 Task: Create a due date automation trigger when advanced on, on the tuesday of the week a card is due add fields with custom fields "Resume" completed at 11:00 AM.
Action: Mouse moved to (896, 285)
Screenshot: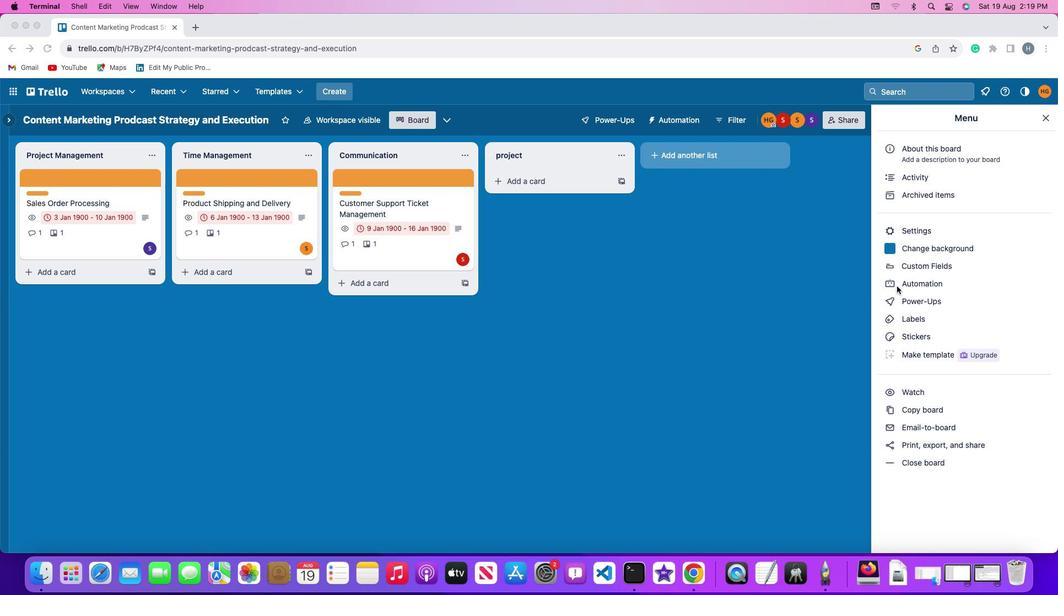 
Action: Mouse pressed left at (896, 285)
Screenshot: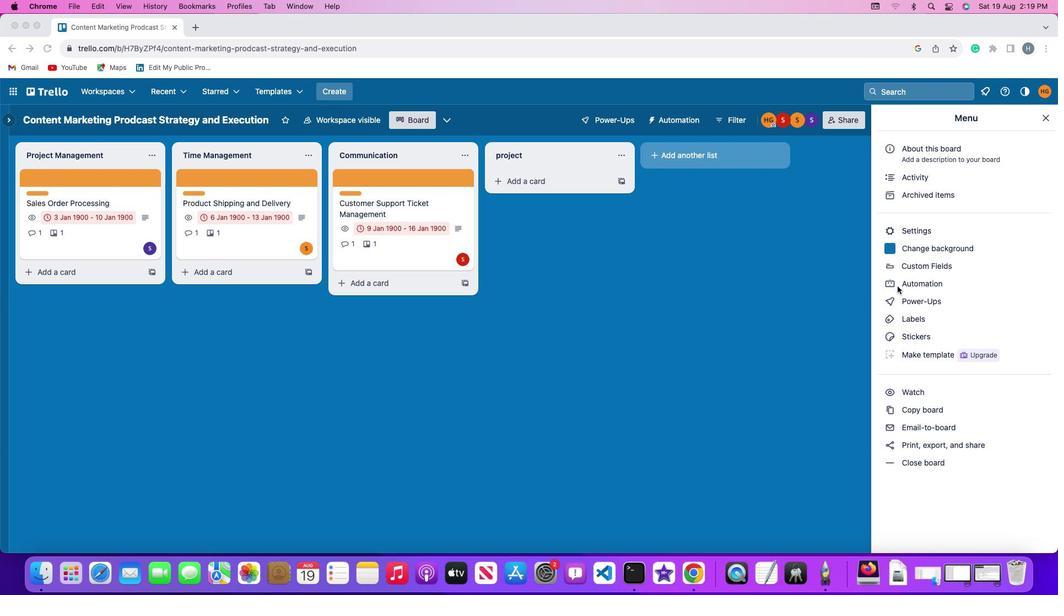 
Action: Mouse moved to (896, 285)
Screenshot: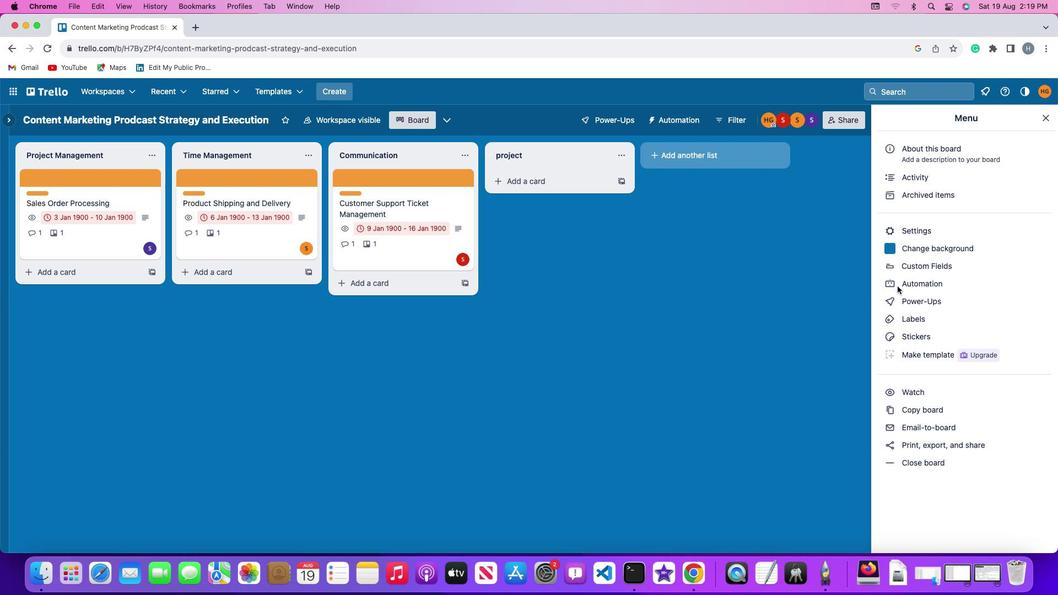
Action: Mouse pressed left at (896, 285)
Screenshot: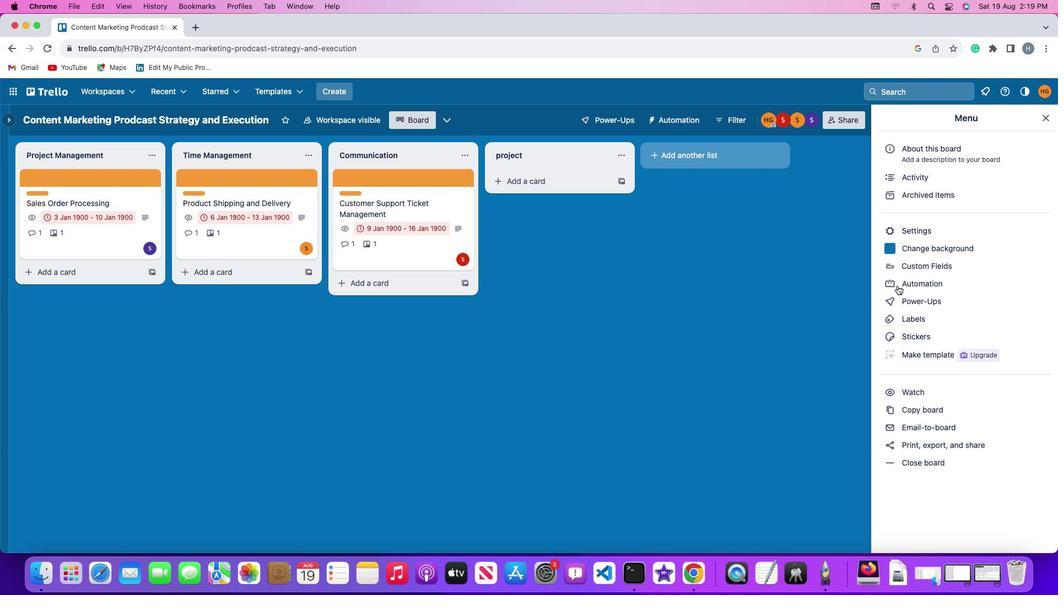
Action: Mouse moved to (78, 261)
Screenshot: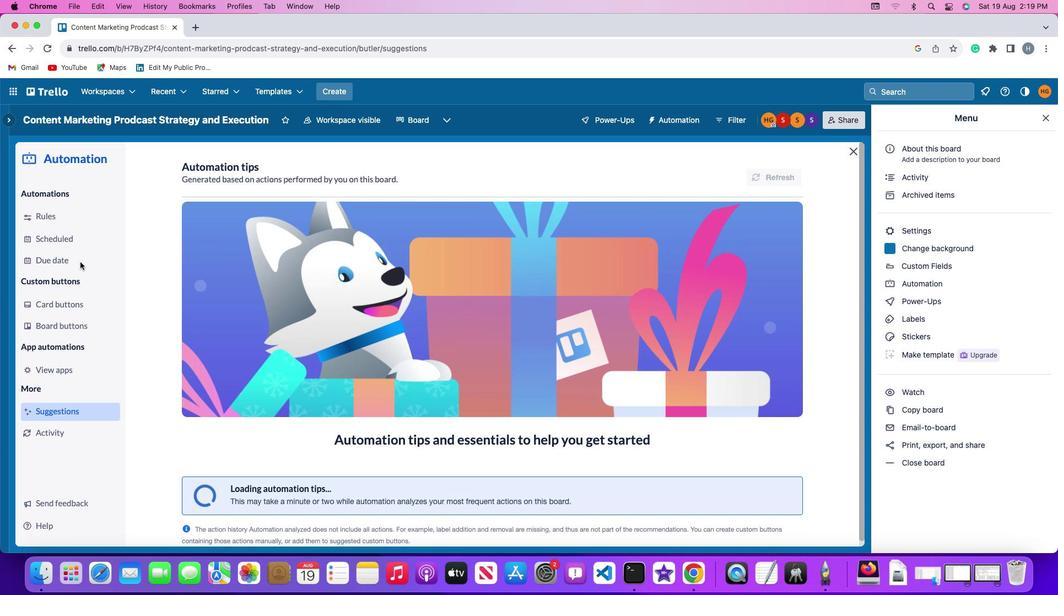 
Action: Mouse pressed left at (78, 261)
Screenshot: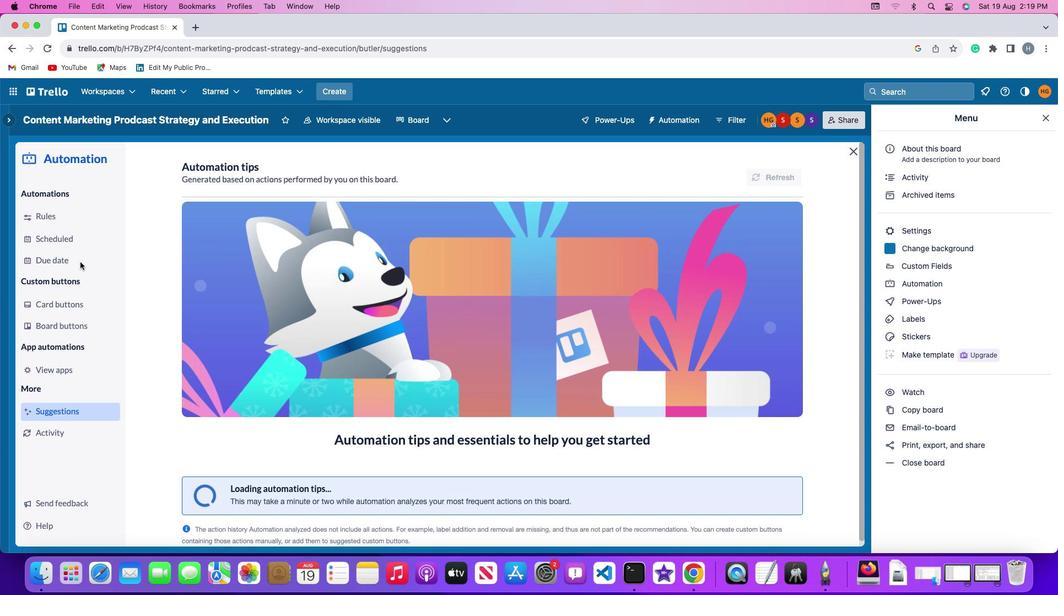 
Action: Mouse moved to (755, 170)
Screenshot: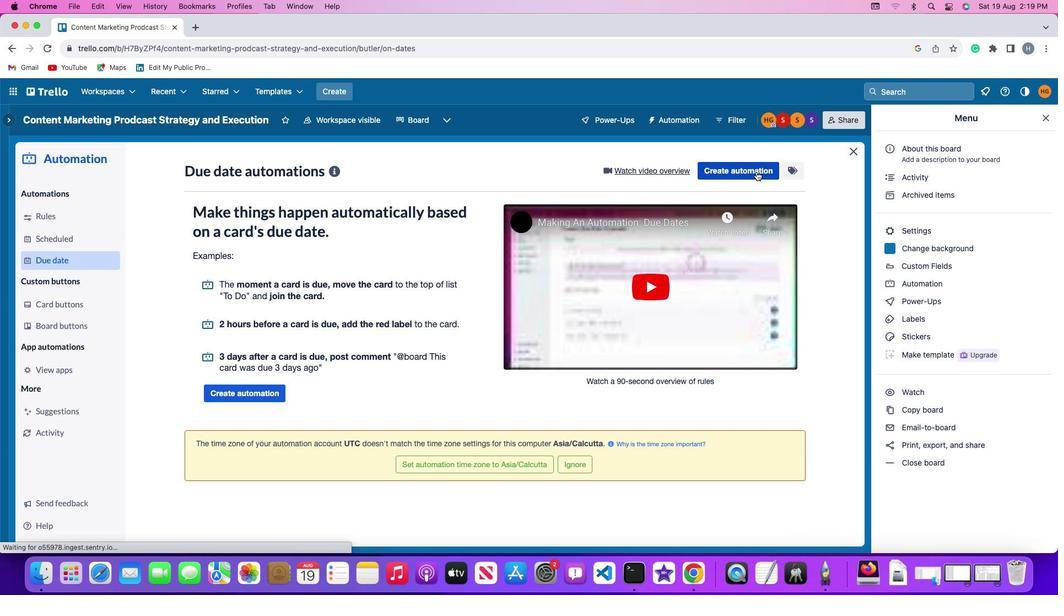 
Action: Mouse pressed left at (755, 170)
Screenshot: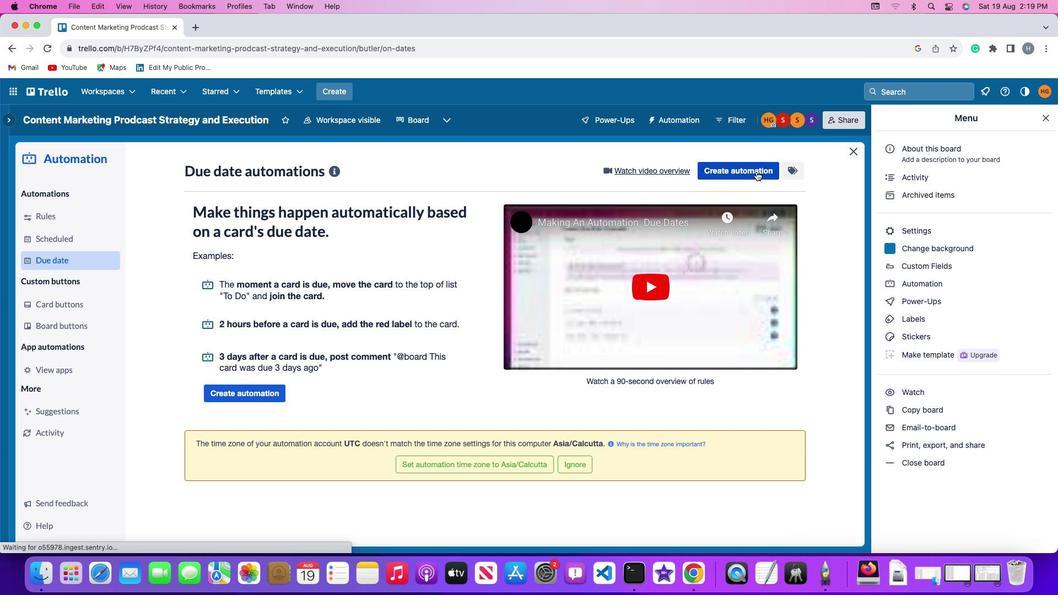 
Action: Mouse moved to (218, 272)
Screenshot: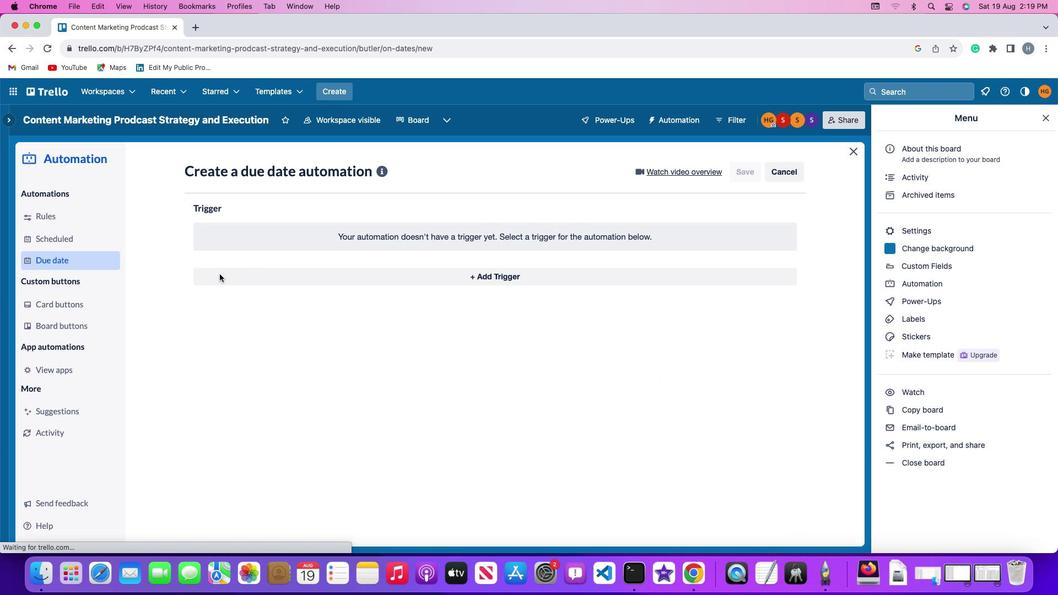
Action: Mouse pressed left at (218, 272)
Screenshot: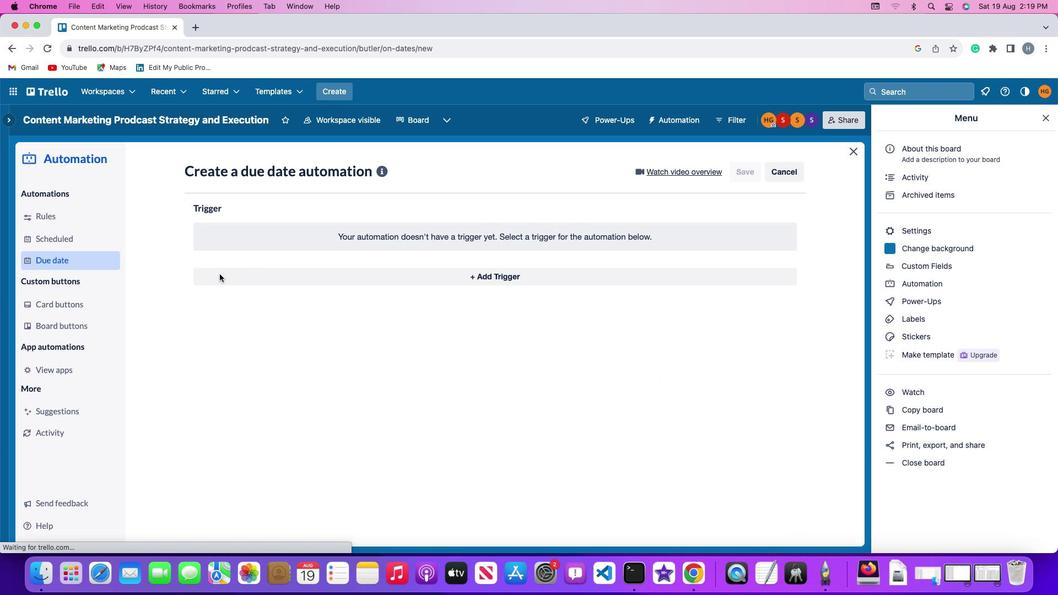 
Action: Mouse moved to (242, 474)
Screenshot: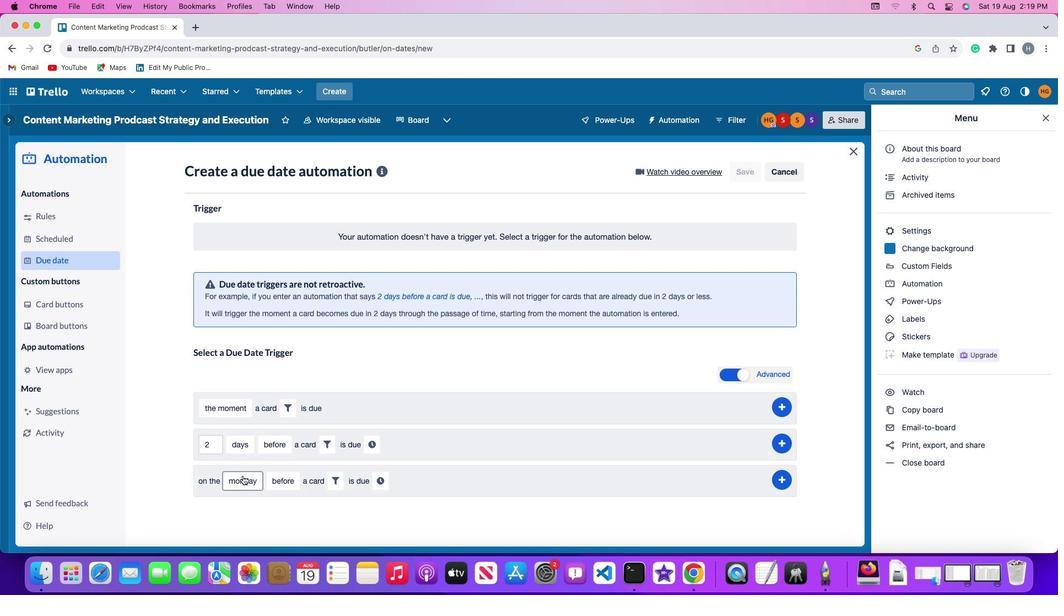 
Action: Mouse pressed left at (242, 474)
Screenshot: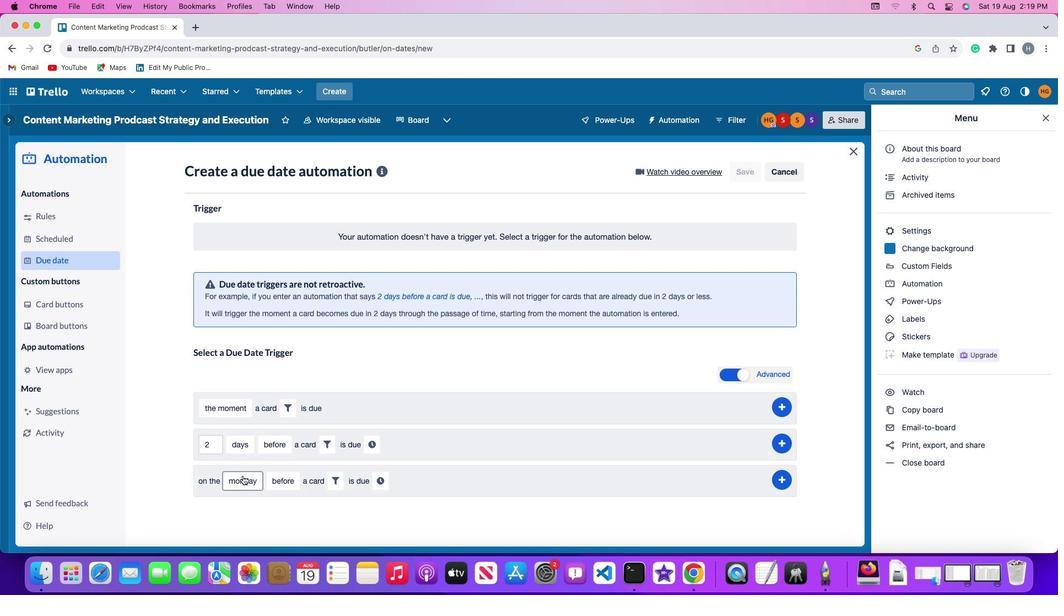 
Action: Mouse moved to (255, 351)
Screenshot: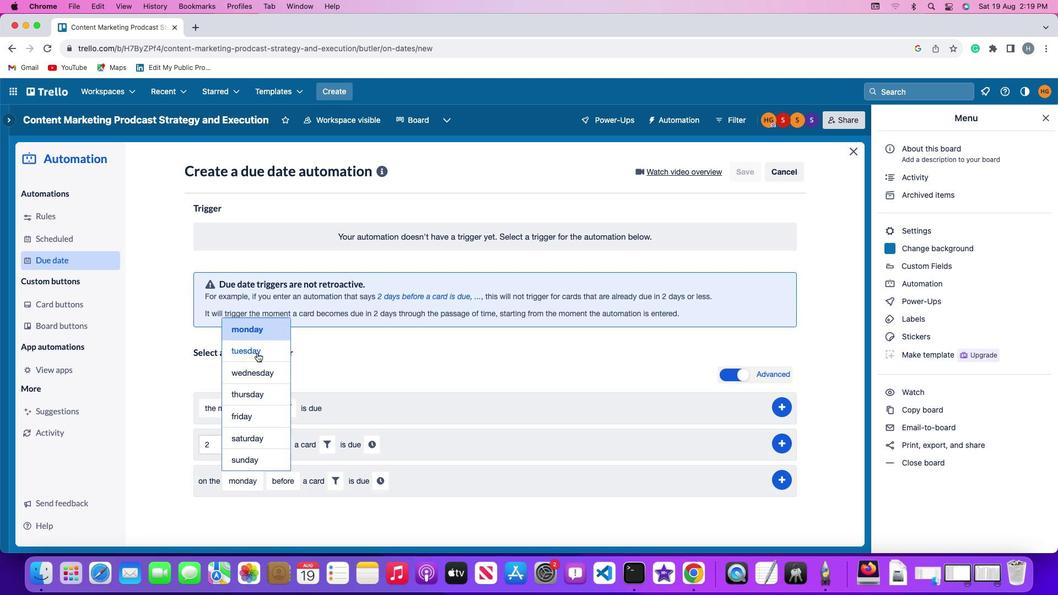 
Action: Mouse pressed left at (255, 351)
Screenshot: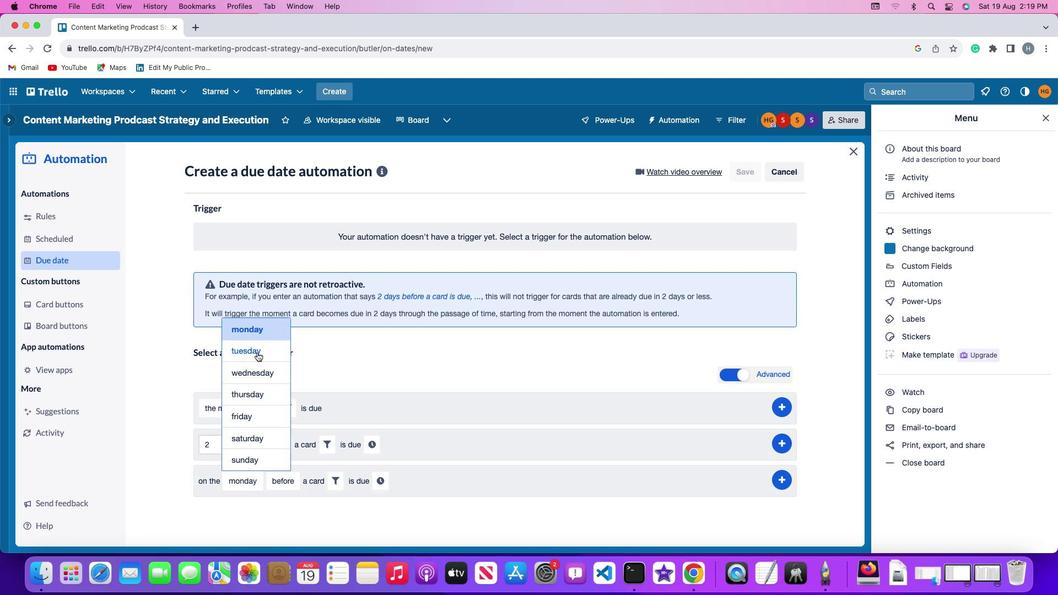 
Action: Mouse moved to (279, 483)
Screenshot: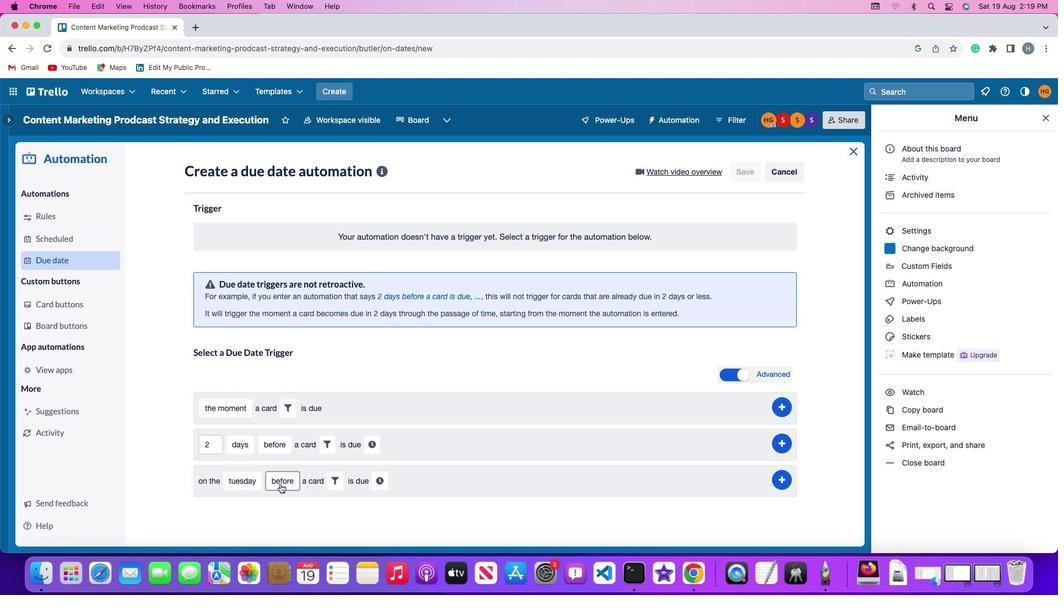 
Action: Mouse pressed left at (279, 483)
Screenshot: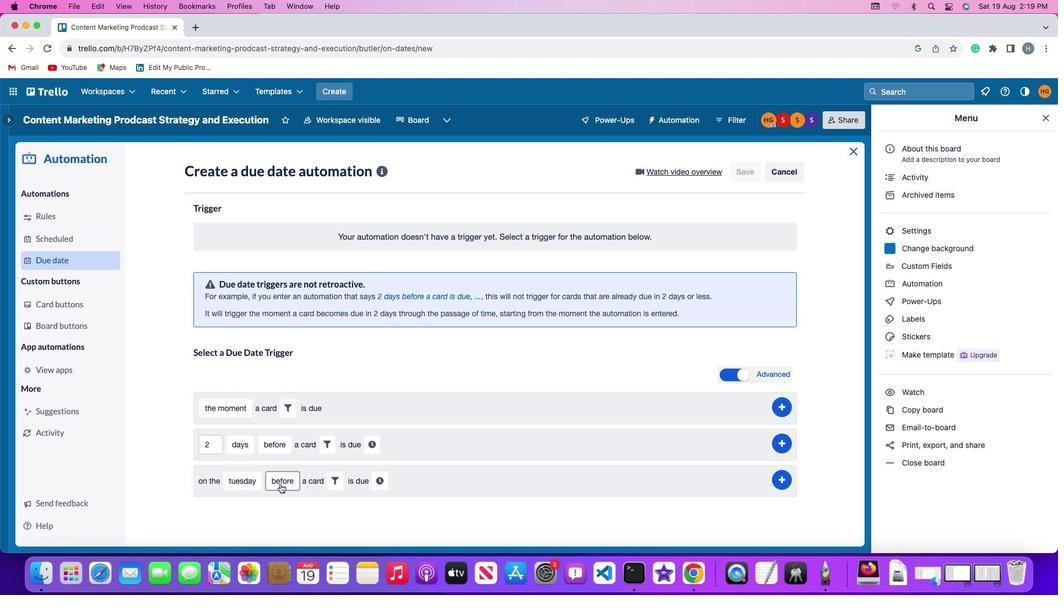 
Action: Mouse moved to (288, 439)
Screenshot: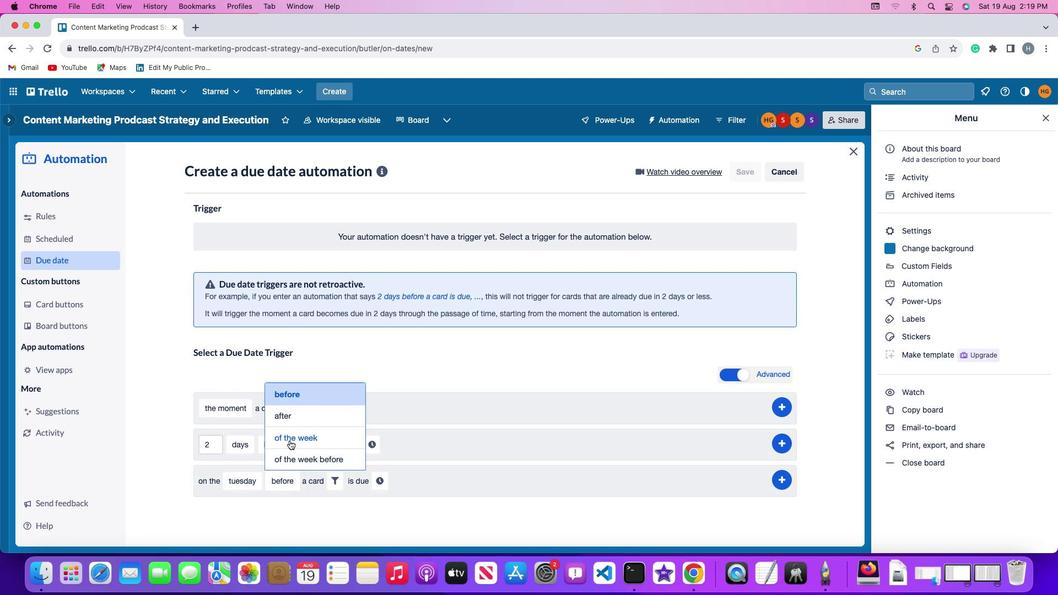 
Action: Mouse pressed left at (288, 439)
Screenshot: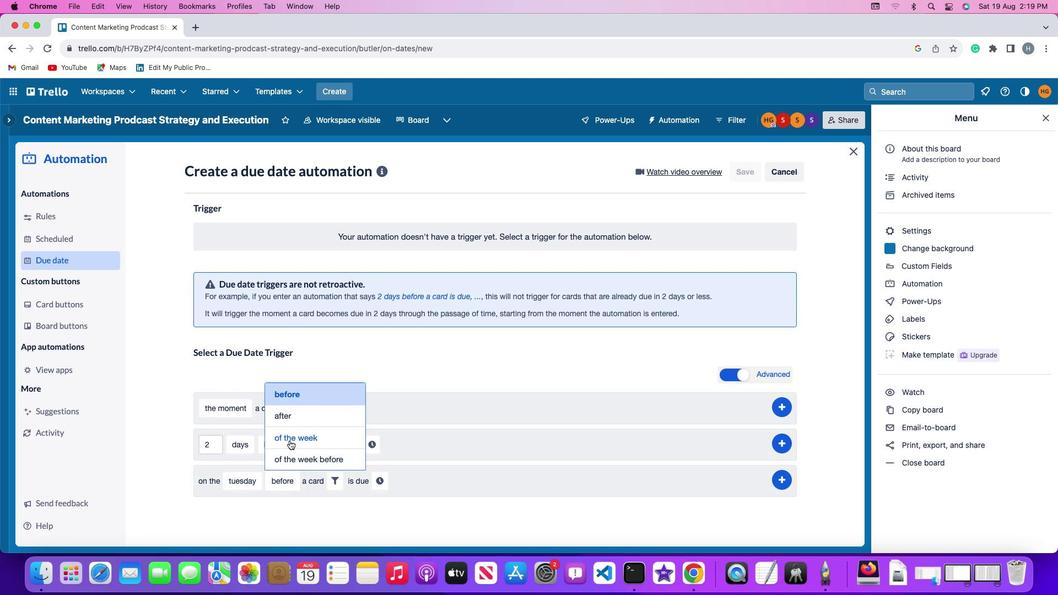 
Action: Mouse moved to (352, 483)
Screenshot: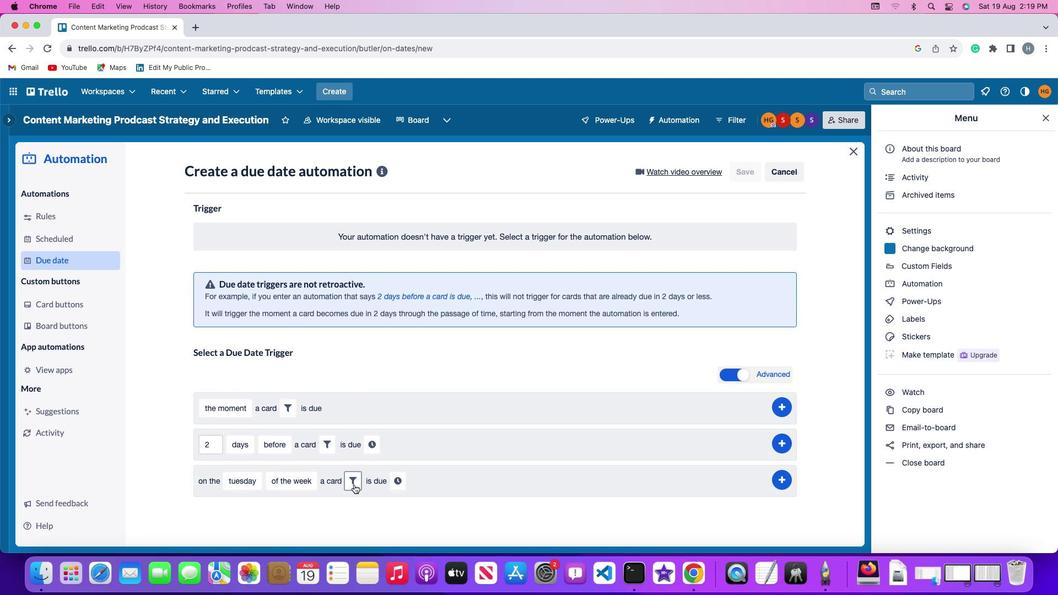 
Action: Mouse pressed left at (352, 483)
Screenshot: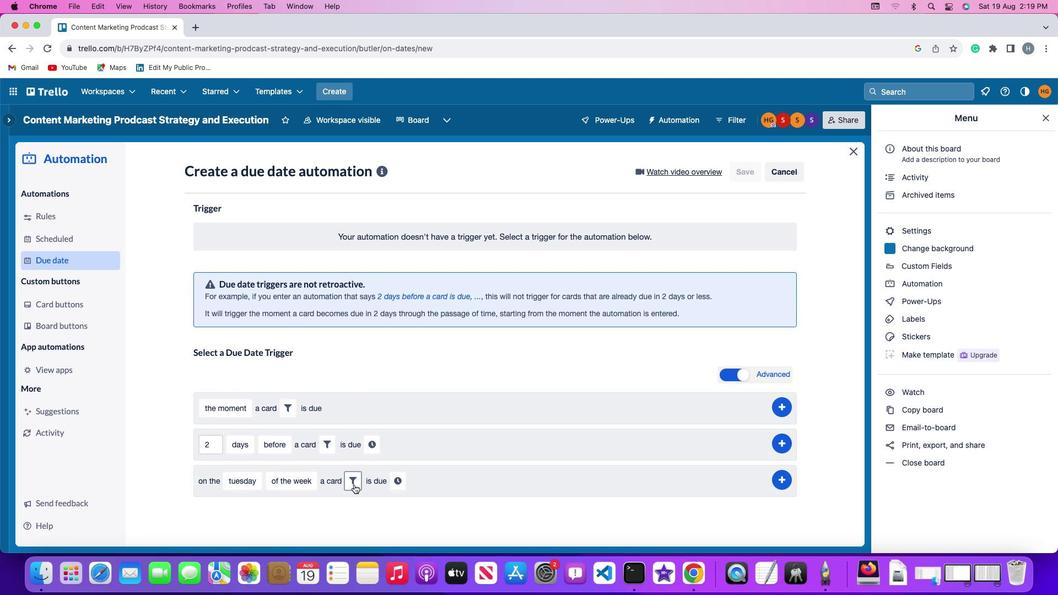 
Action: Mouse moved to (526, 512)
Screenshot: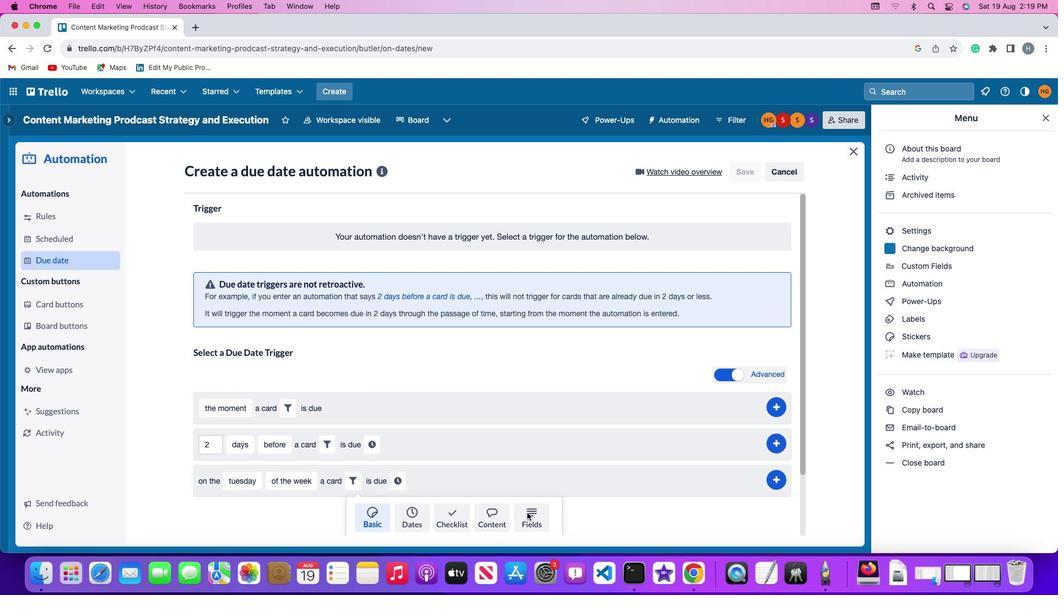 
Action: Mouse pressed left at (526, 512)
Screenshot: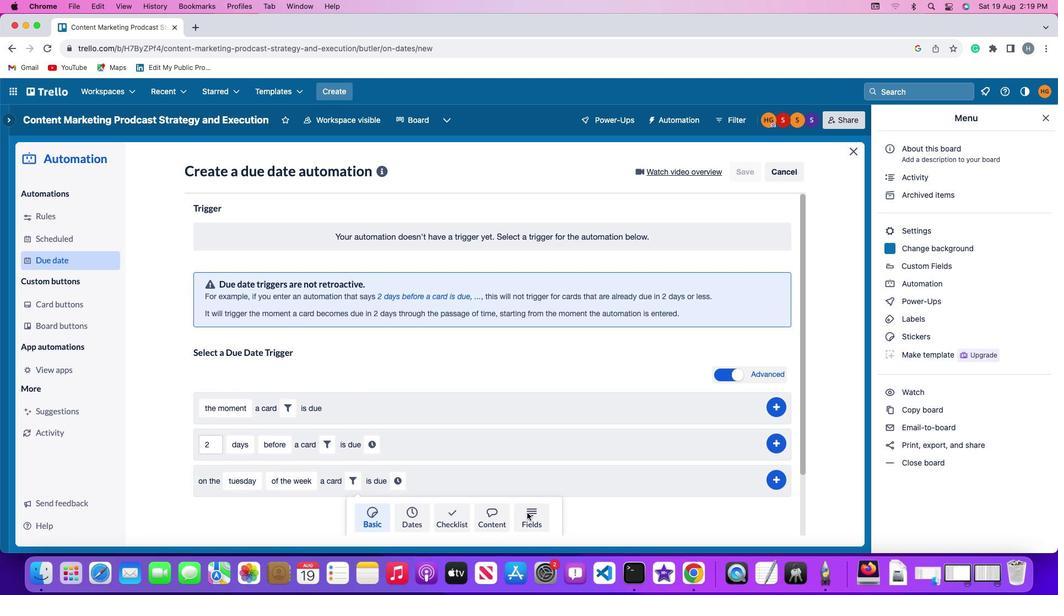 
Action: Mouse moved to (290, 511)
Screenshot: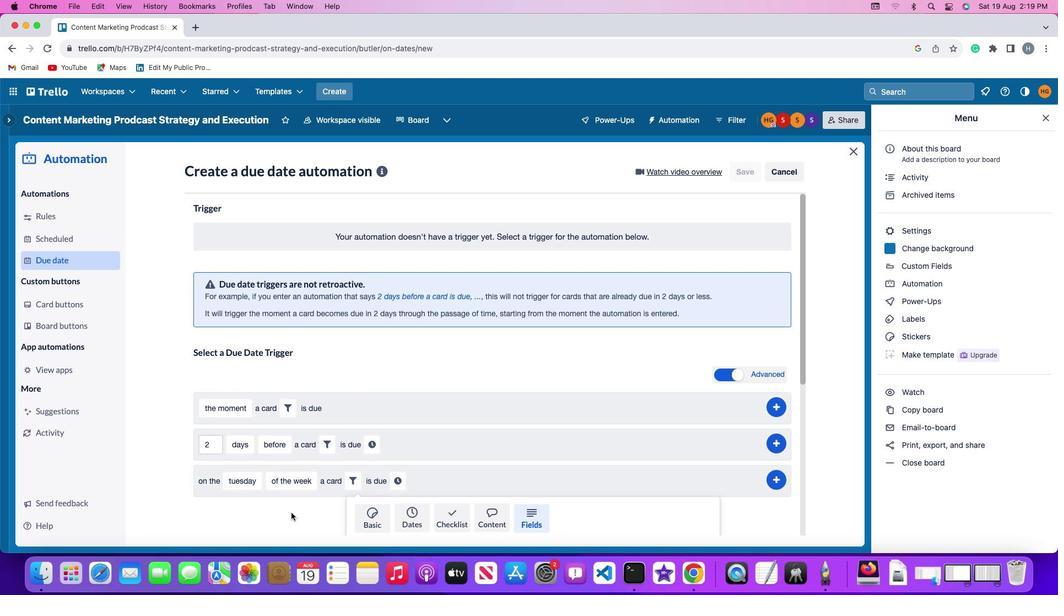 
Action: Mouse scrolled (290, 511) with delta (0, -1)
Screenshot: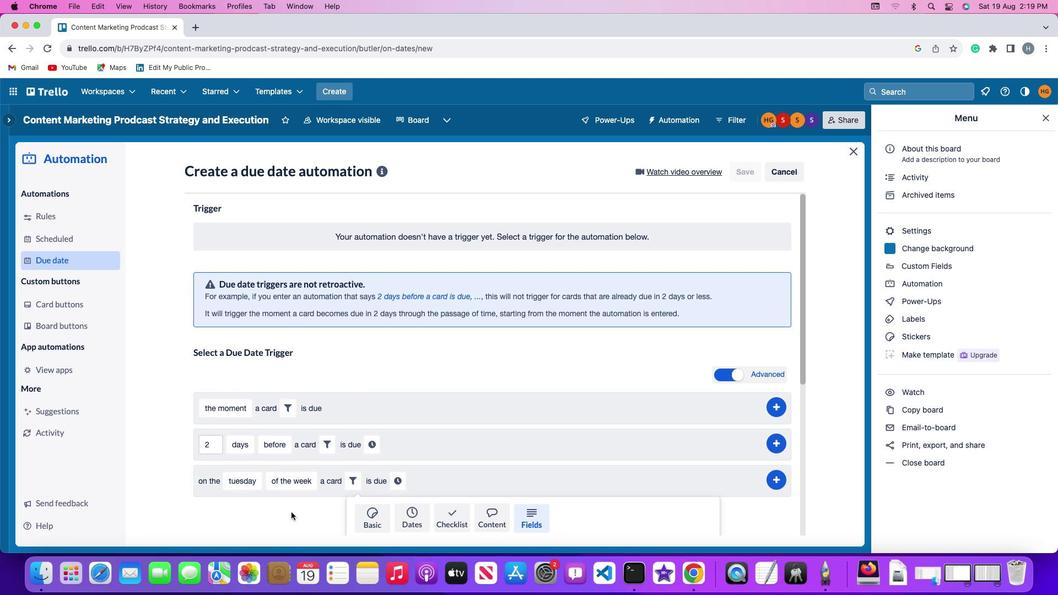 
Action: Mouse moved to (290, 511)
Screenshot: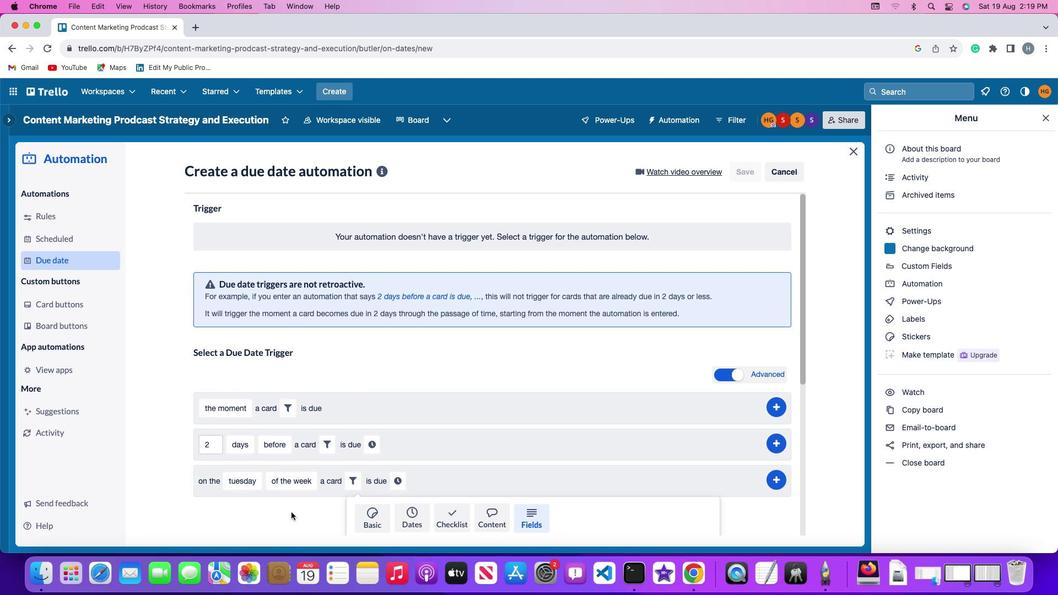
Action: Mouse scrolled (290, 511) with delta (0, -1)
Screenshot: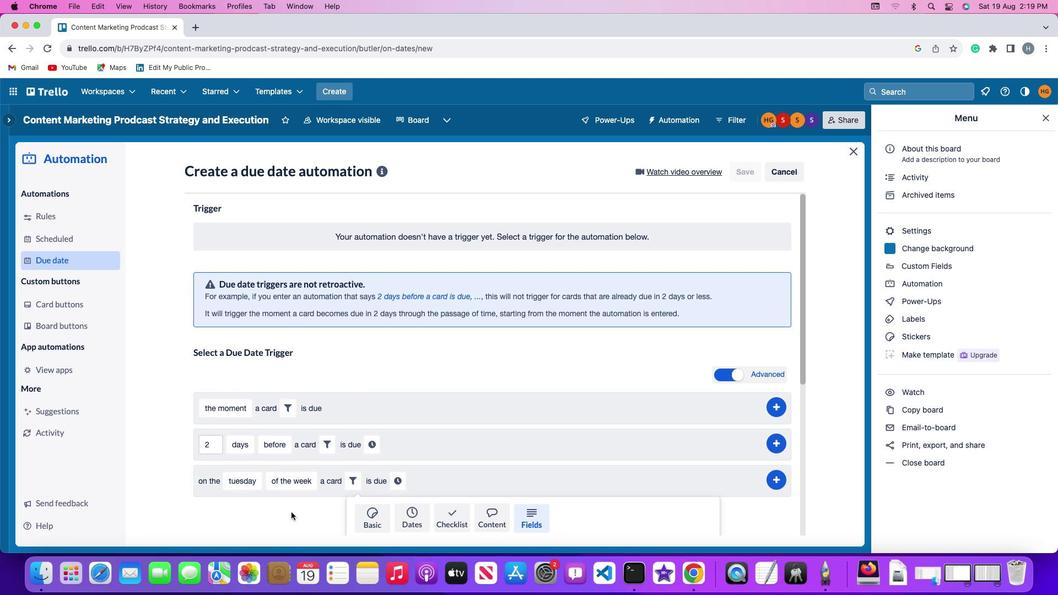 
Action: Mouse scrolled (290, 511) with delta (0, -1)
Screenshot: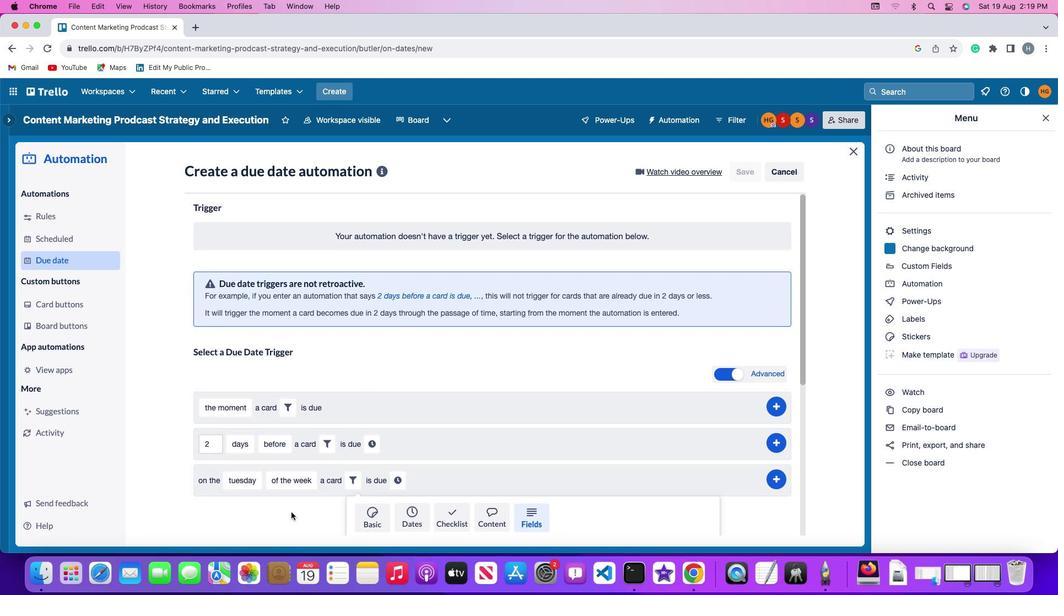 
Action: Mouse moved to (290, 511)
Screenshot: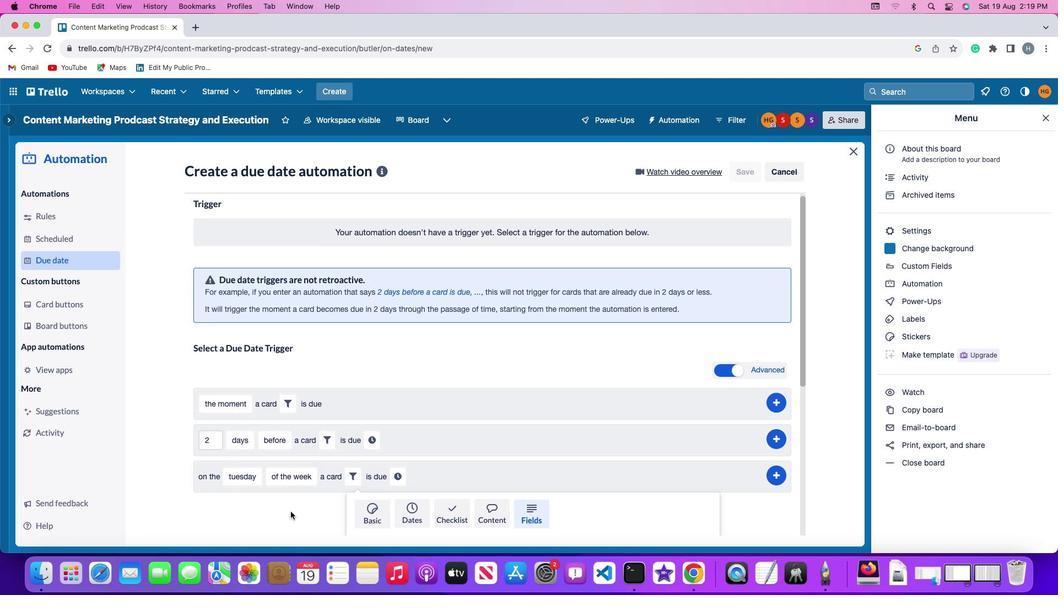 
Action: Mouse scrolled (290, 511) with delta (0, -2)
Screenshot: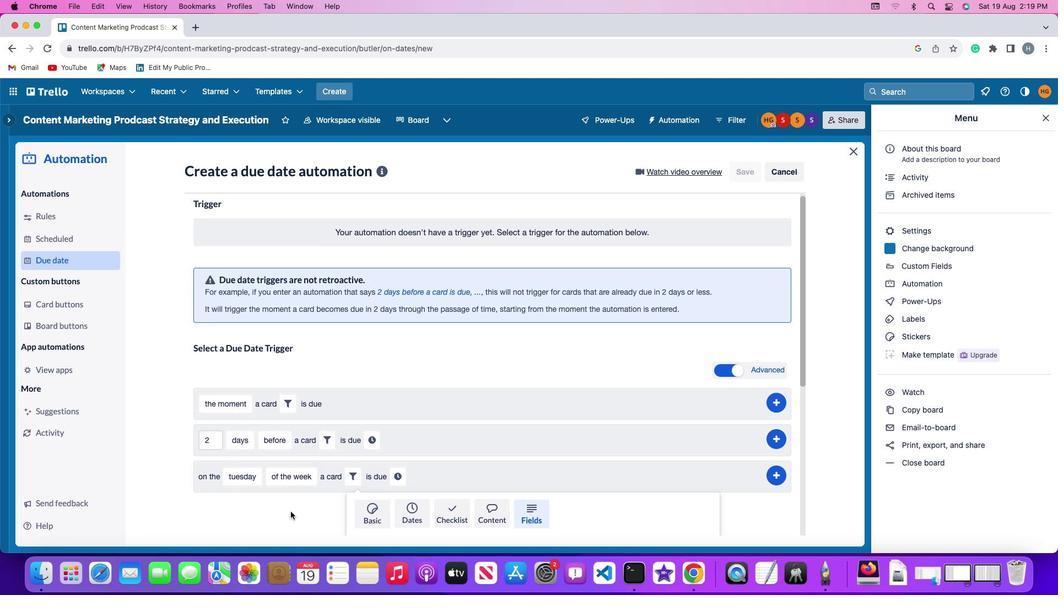 
Action: Mouse moved to (265, 443)
Screenshot: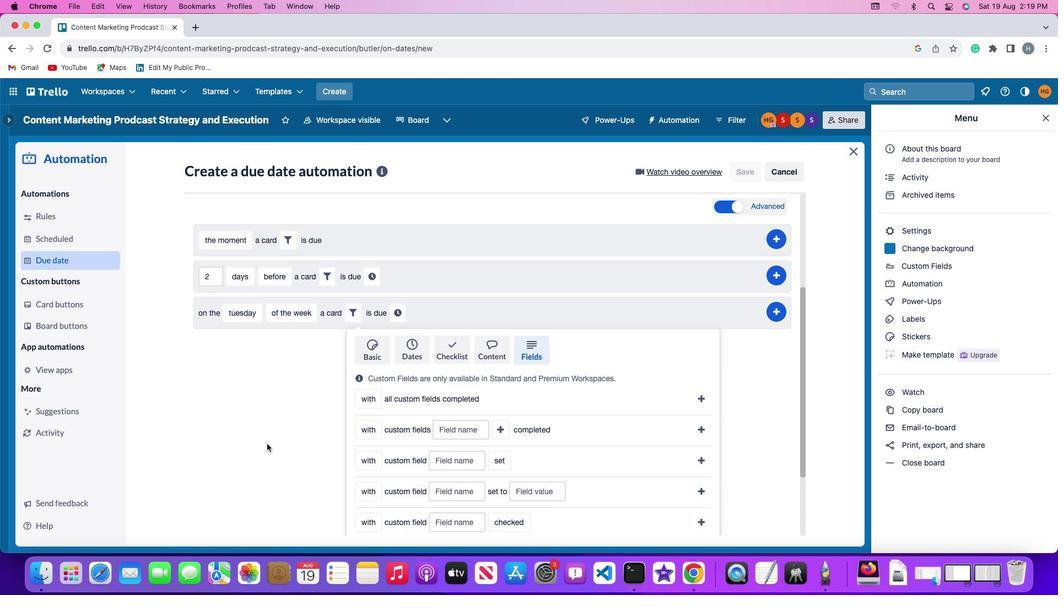 
Action: Mouse scrolled (265, 443) with delta (0, -1)
Screenshot: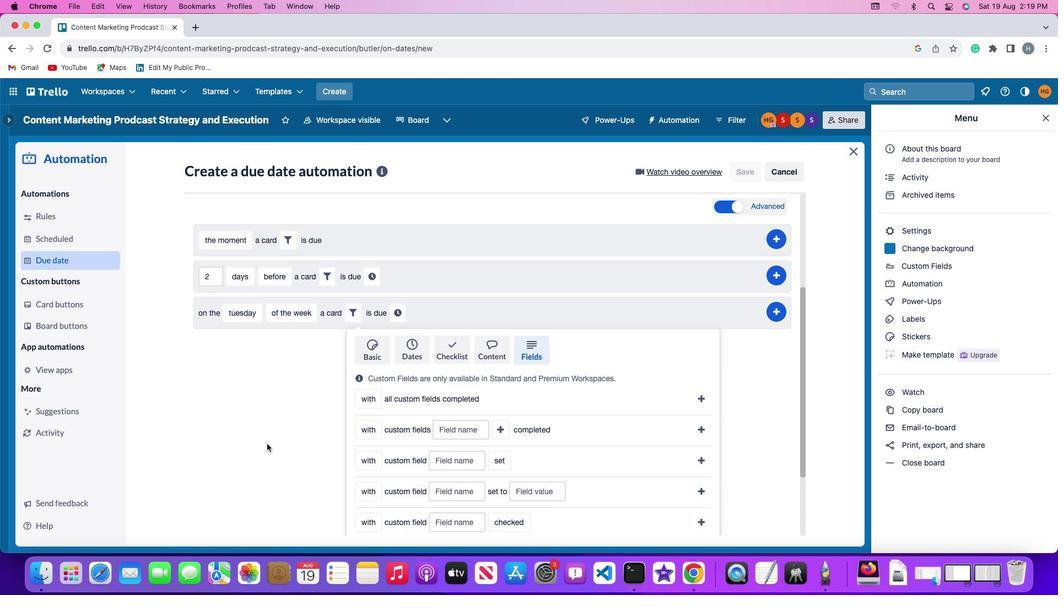 
Action: Mouse moved to (265, 442)
Screenshot: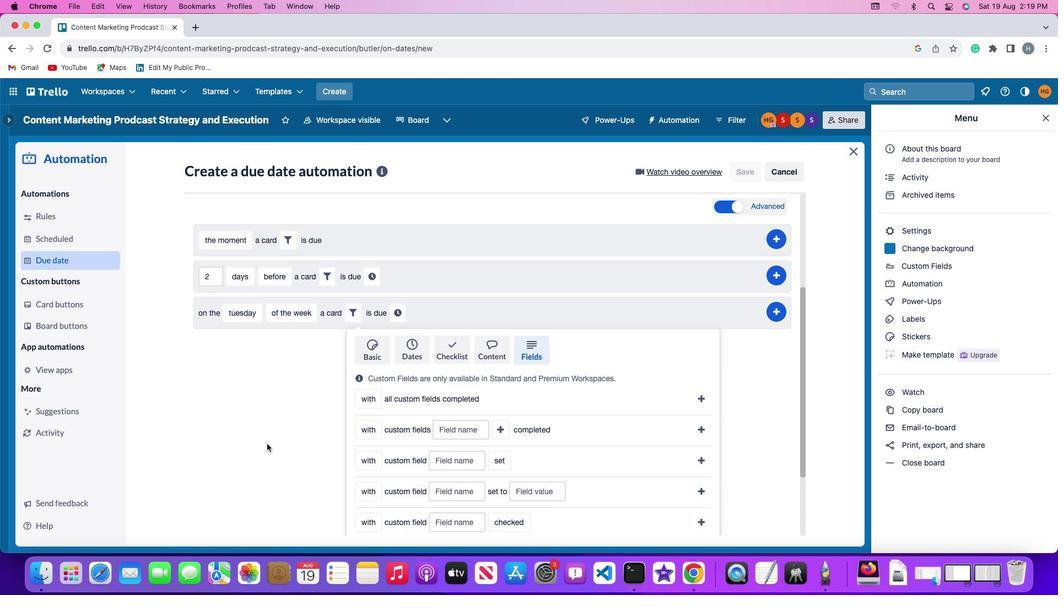 
Action: Mouse scrolled (265, 442) with delta (0, -1)
Screenshot: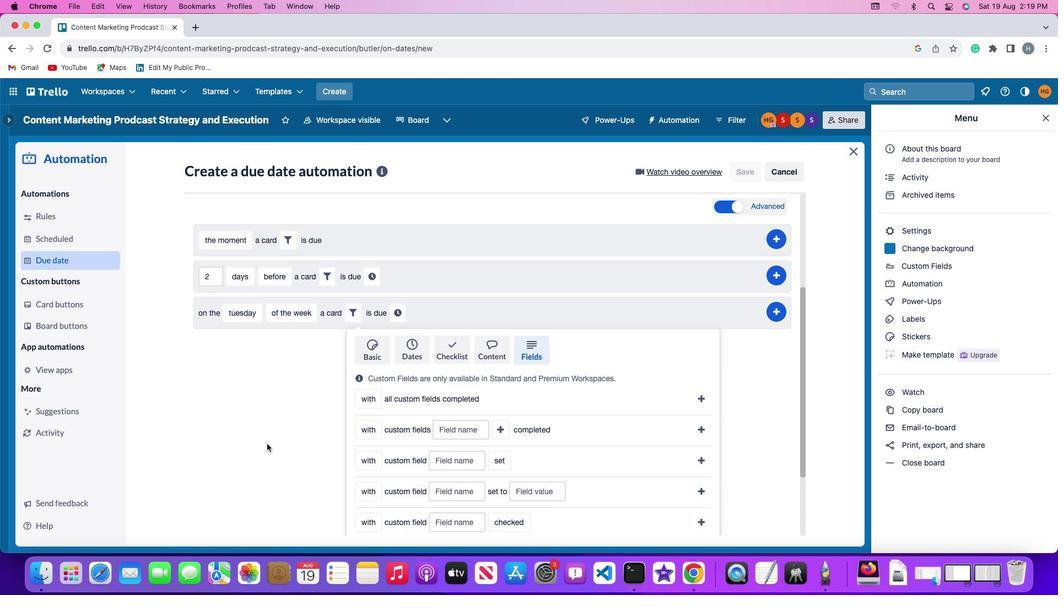 
Action: Mouse moved to (265, 441)
Screenshot: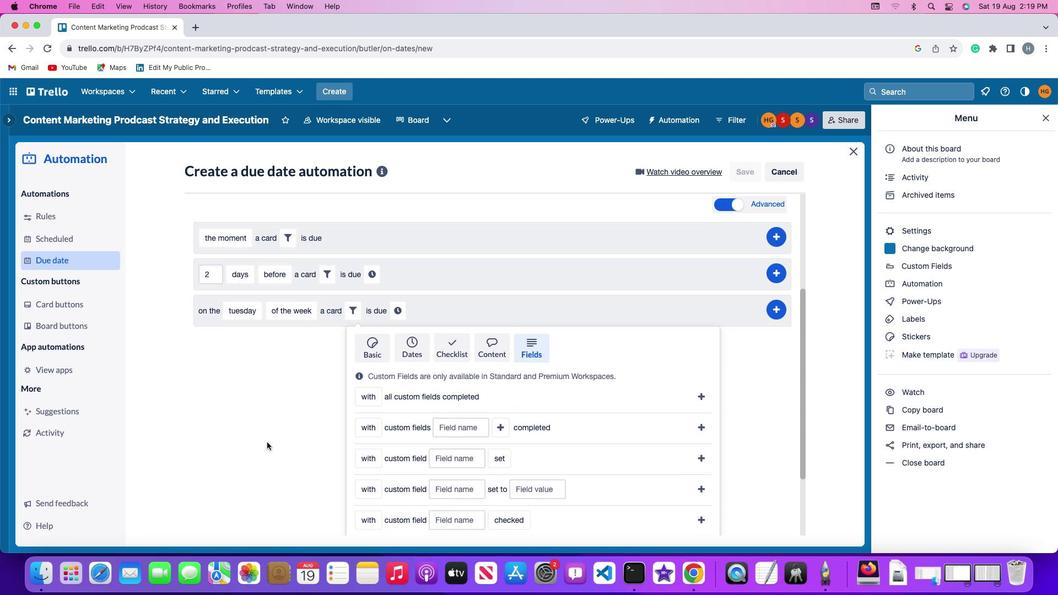 
Action: Mouse scrolled (265, 441) with delta (0, -1)
Screenshot: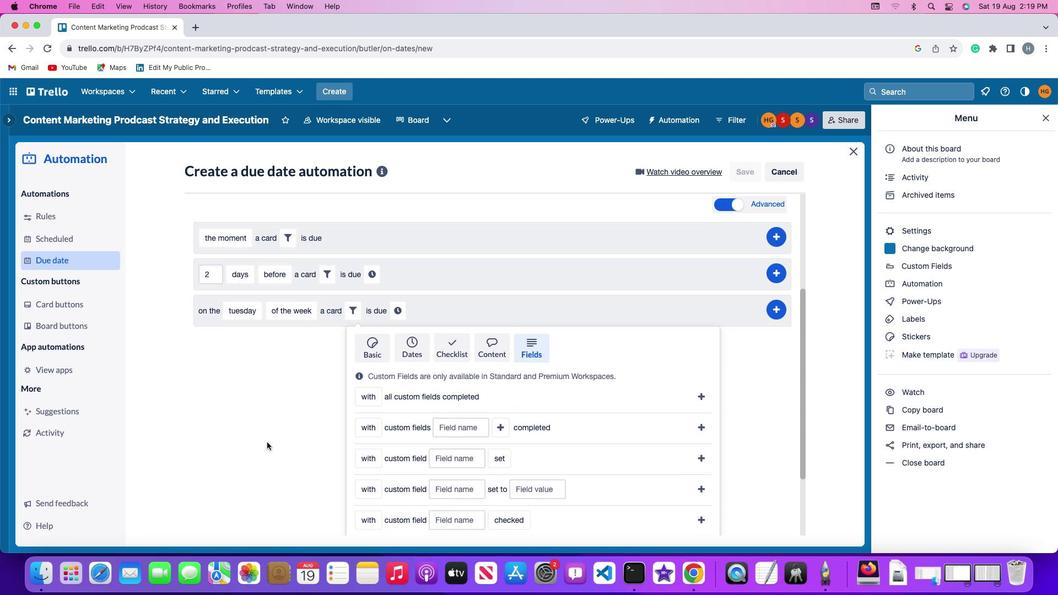 
Action: Mouse moved to (365, 367)
Screenshot: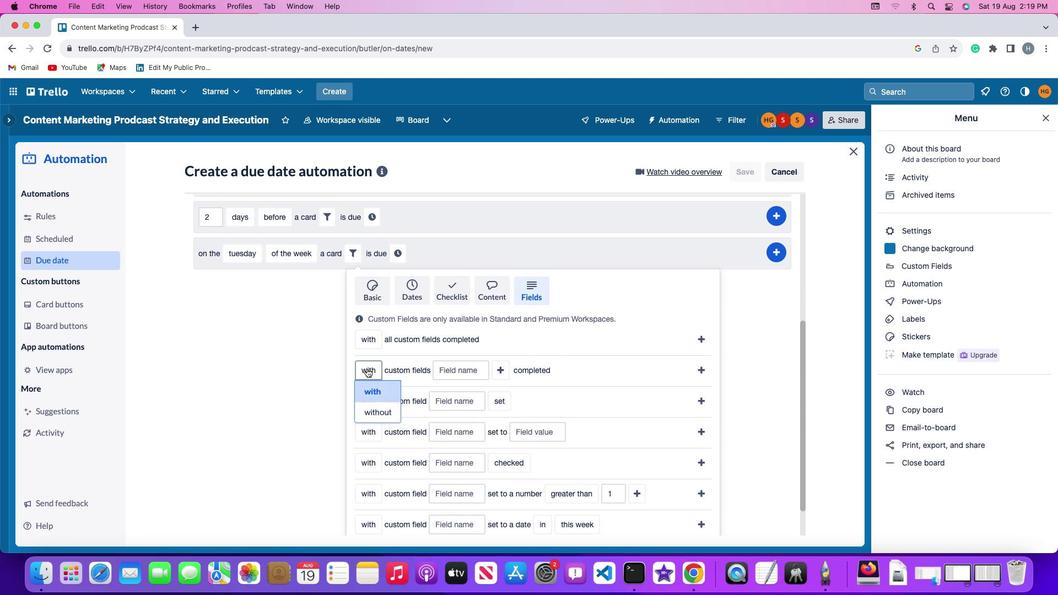 
Action: Mouse pressed left at (365, 367)
Screenshot: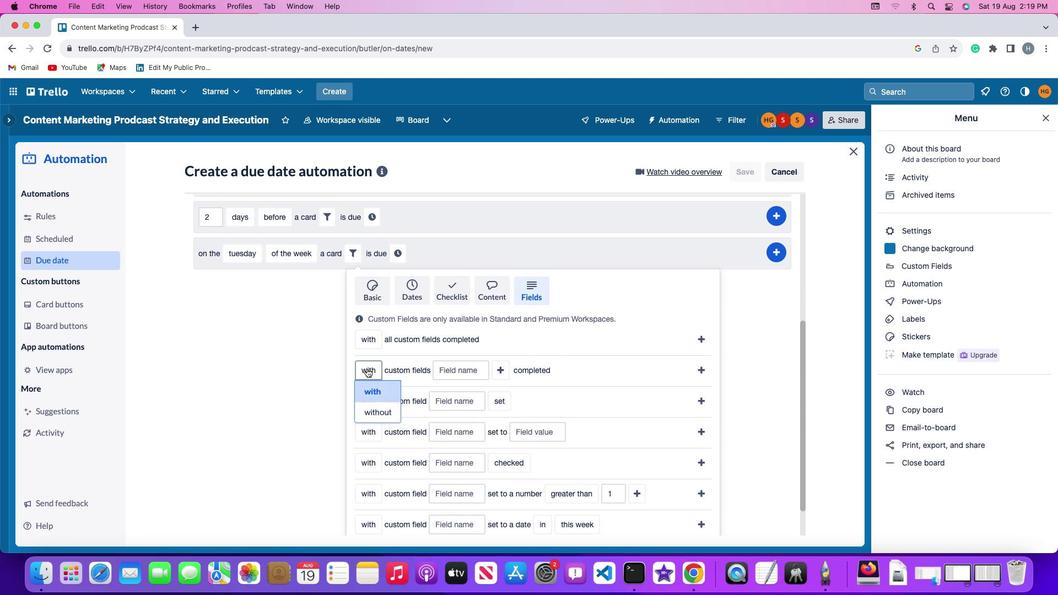 
Action: Mouse moved to (373, 386)
Screenshot: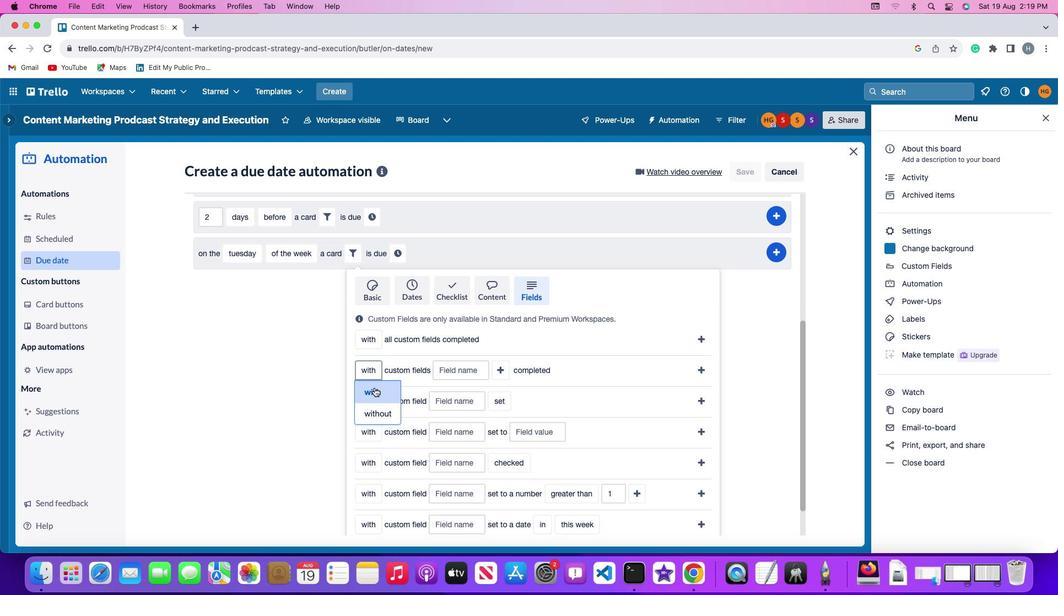 
Action: Mouse pressed left at (373, 386)
Screenshot: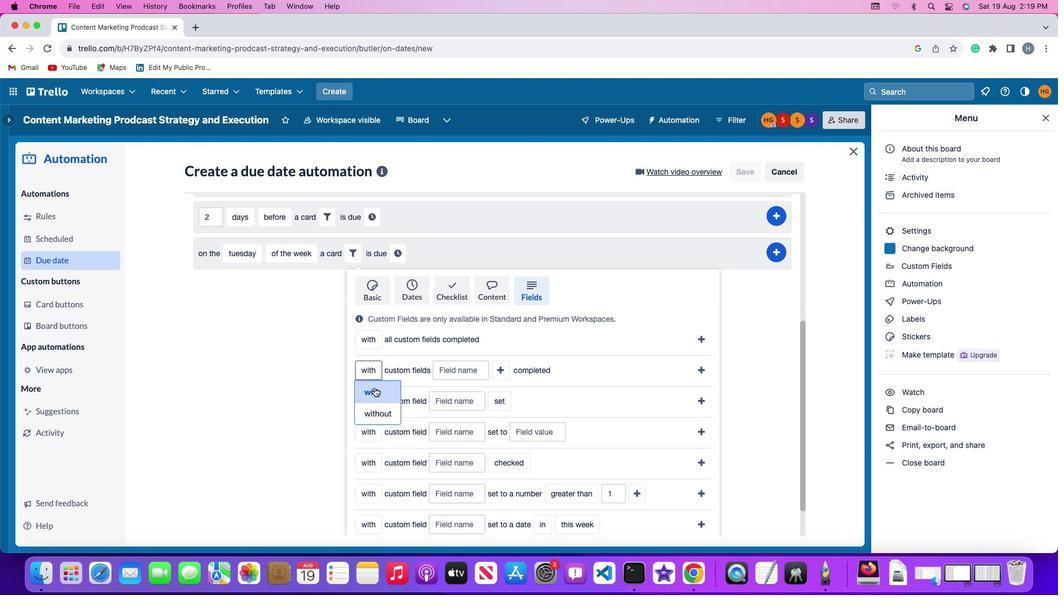 
Action: Mouse moved to (466, 368)
Screenshot: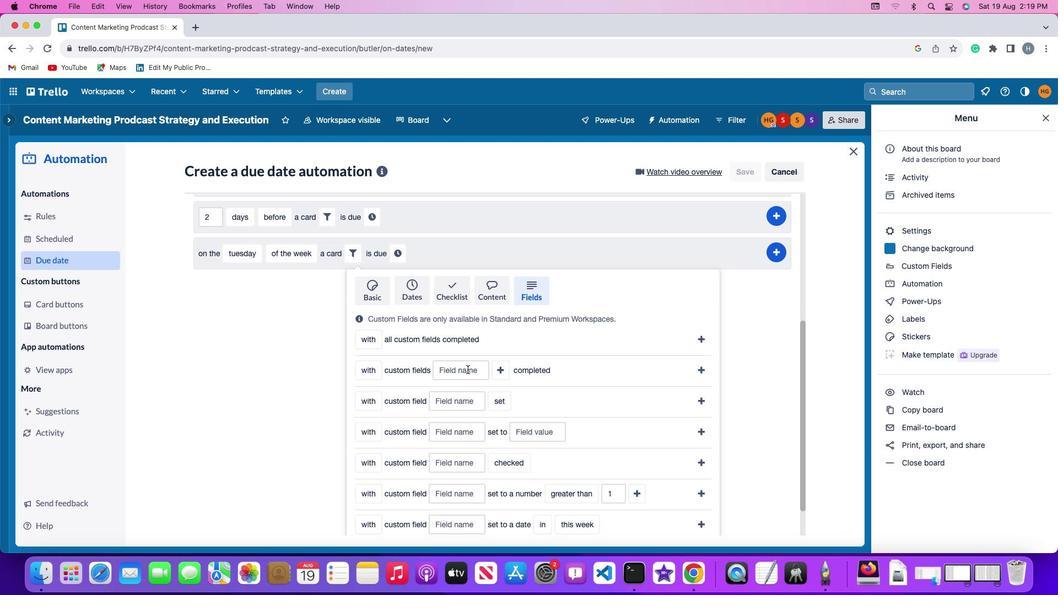 
Action: Mouse pressed left at (466, 368)
Screenshot: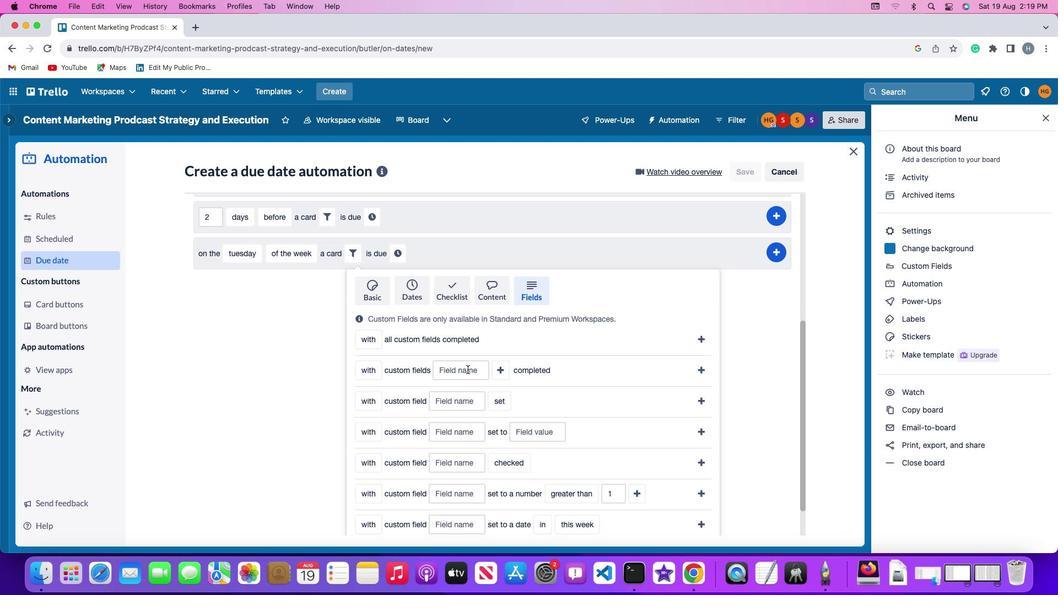 
Action: Mouse moved to (467, 368)
Screenshot: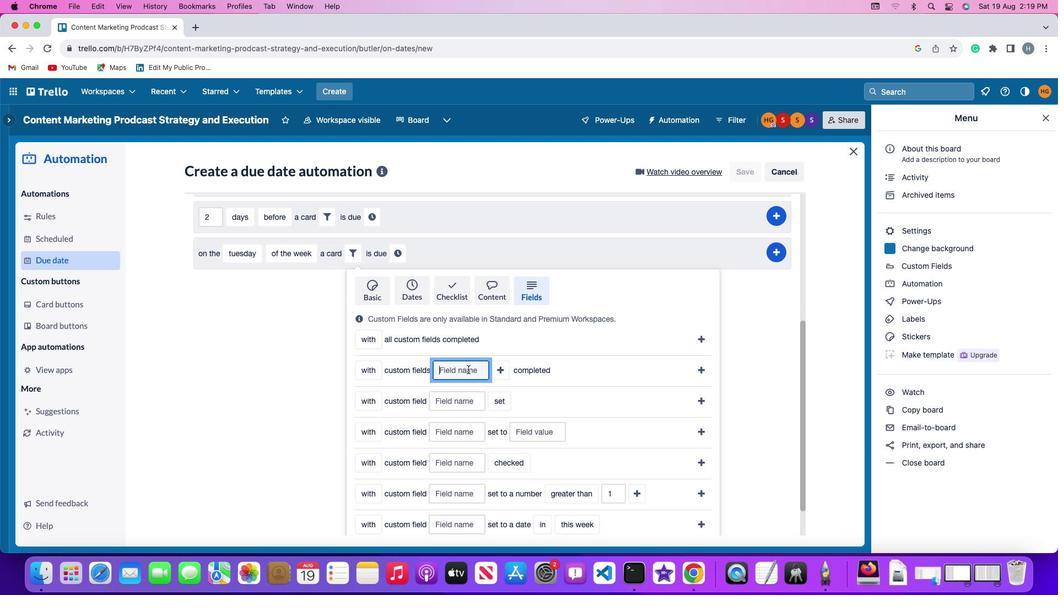 
Action: Key pressed Key.shift'R''e''s''u''m'
Screenshot: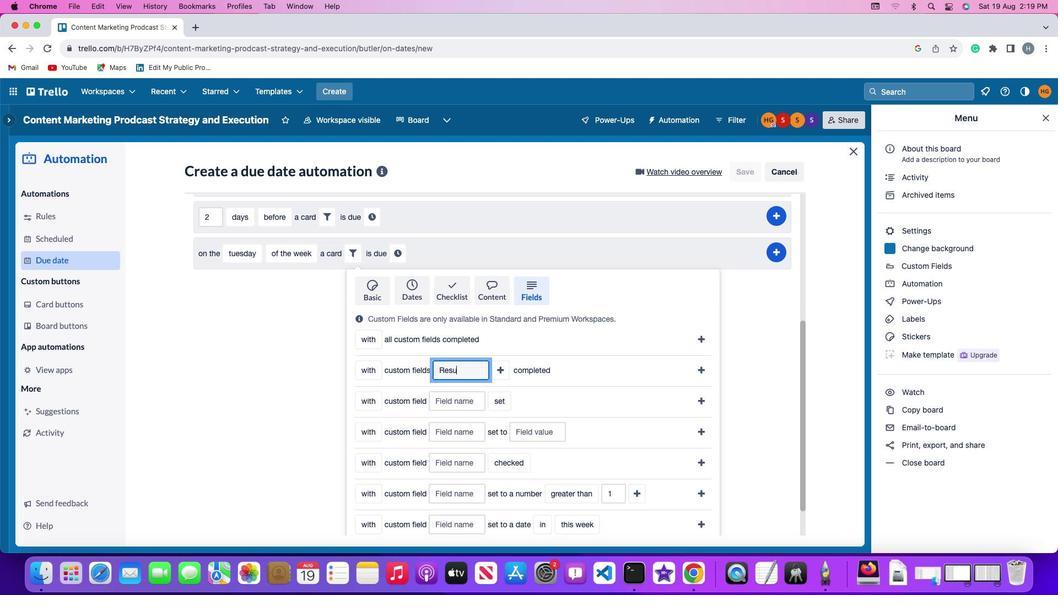 
Action: Mouse moved to (464, 367)
Screenshot: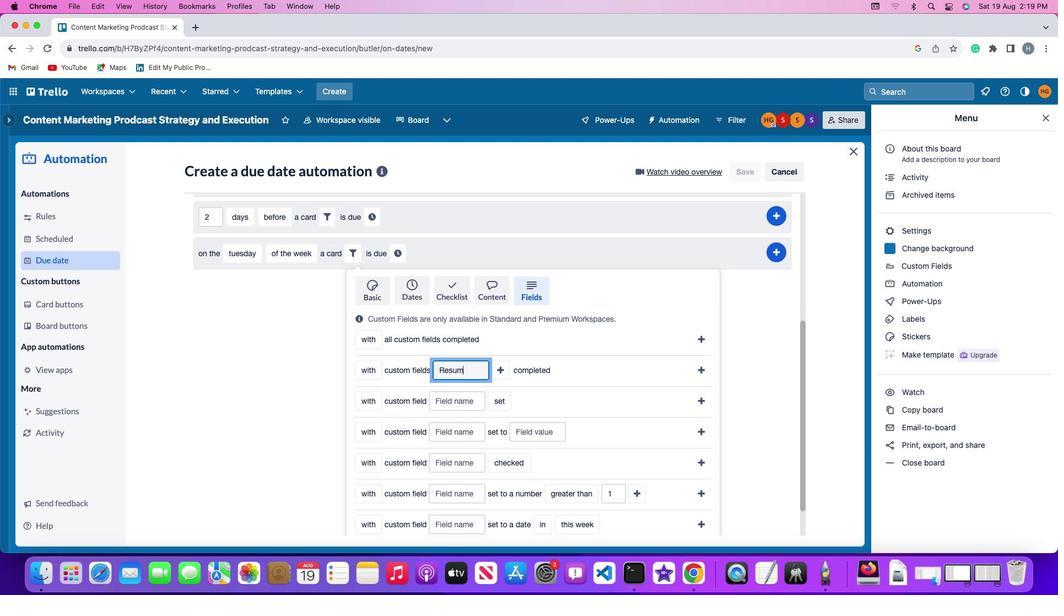 
Action: Key pressed 'e'
Screenshot: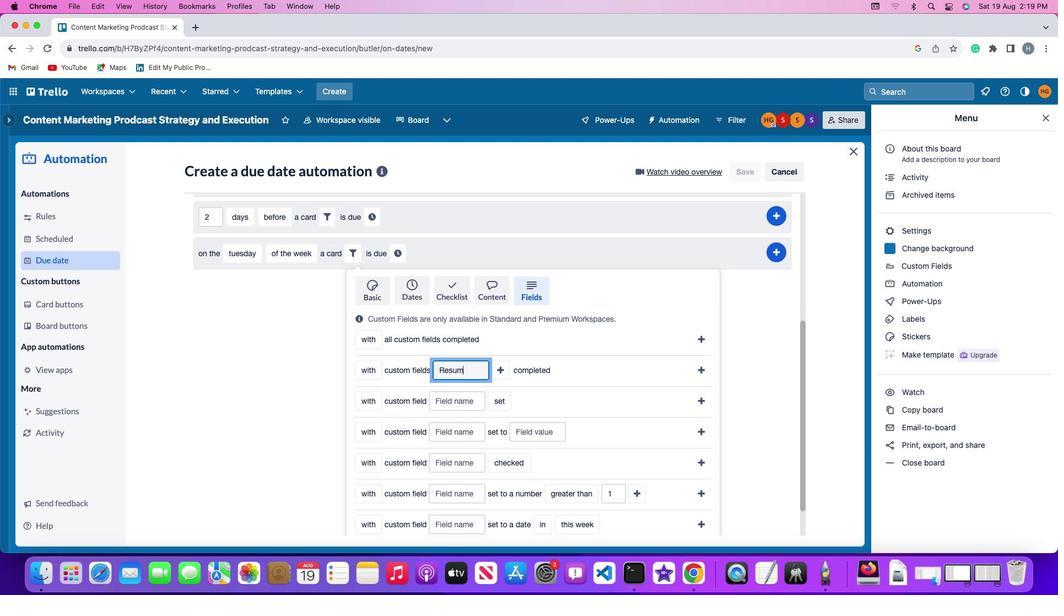 
Action: Mouse moved to (527, 371)
Screenshot: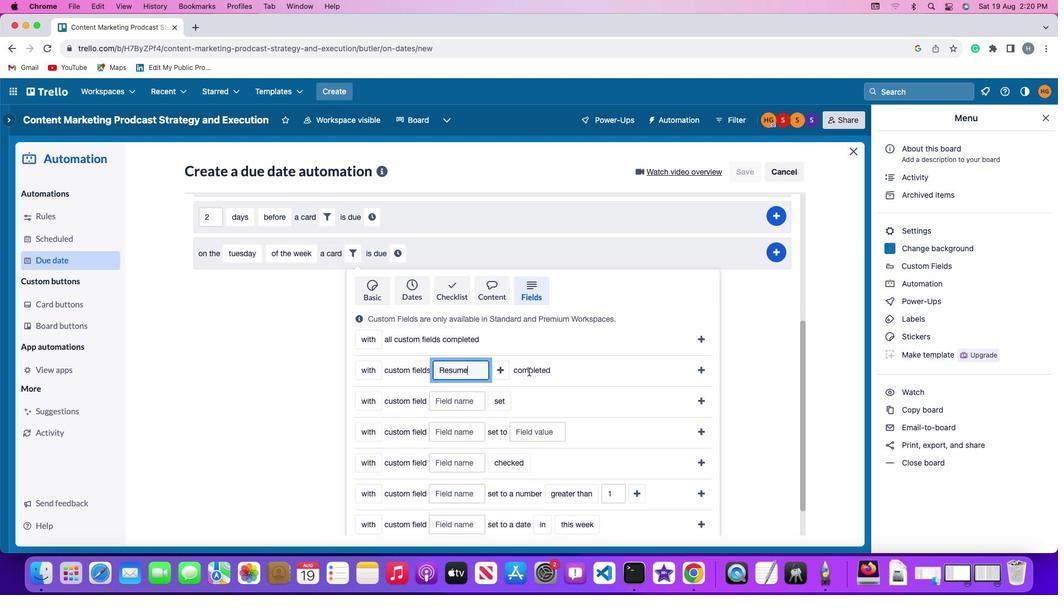
Action: Mouse pressed left at (527, 371)
Screenshot: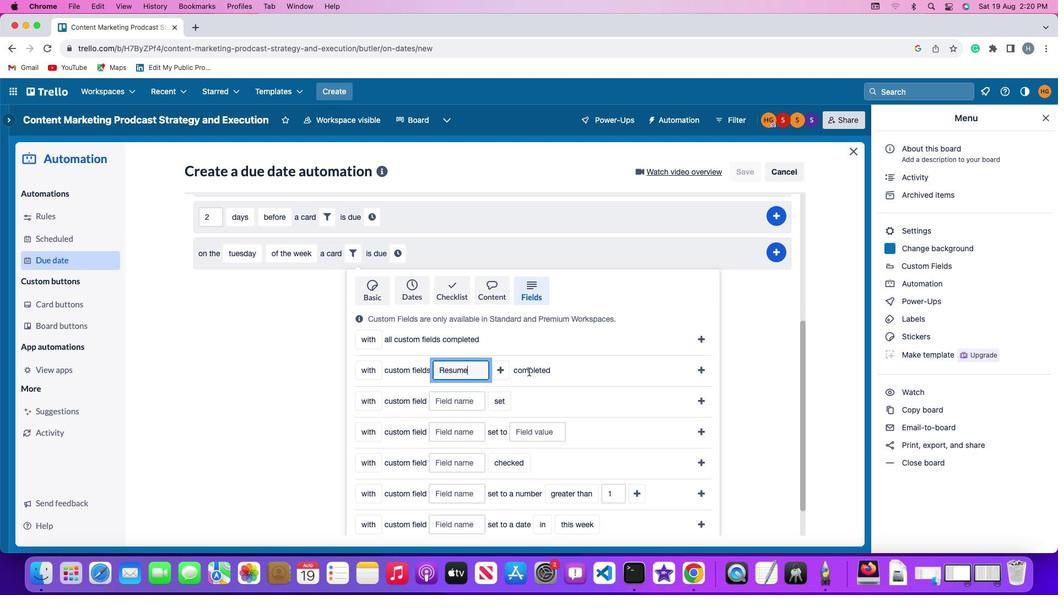 
Action: Mouse moved to (705, 367)
Screenshot: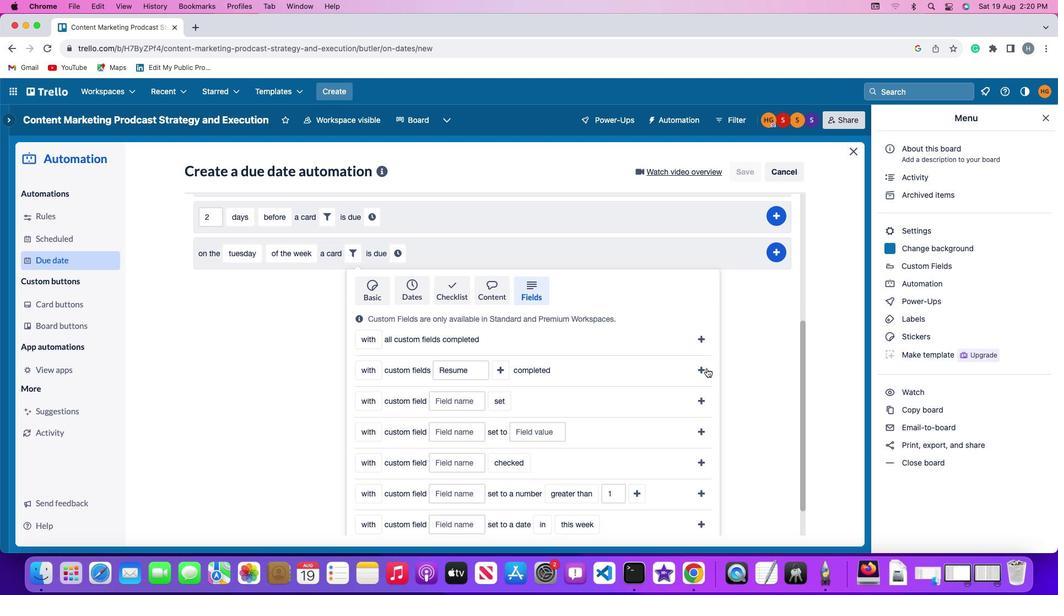 
Action: Mouse pressed left at (705, 367)
Screenshot: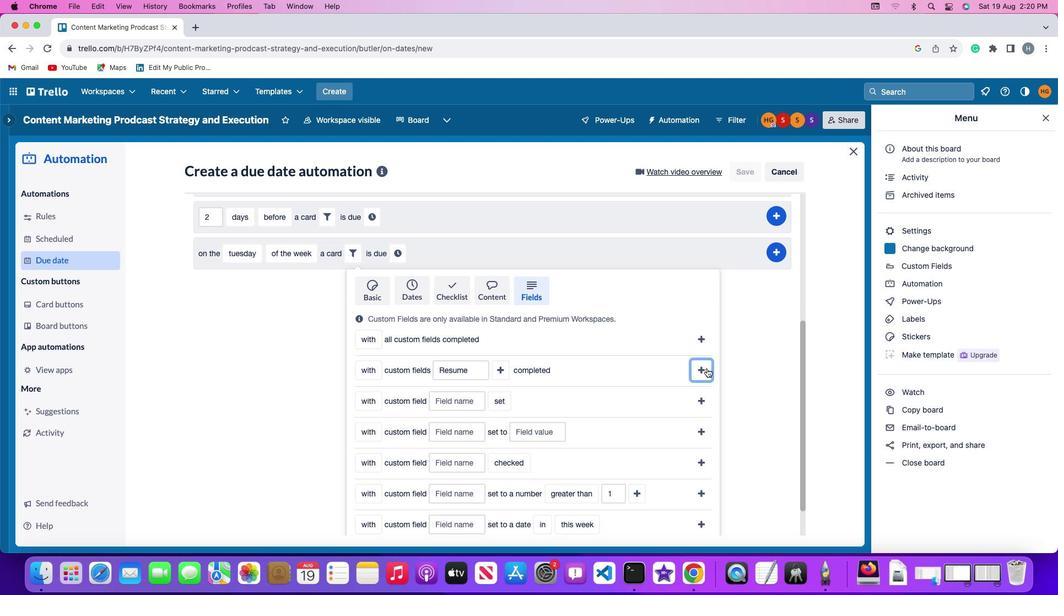 
Action: Mouse moved to (561, 482)
Screenshot: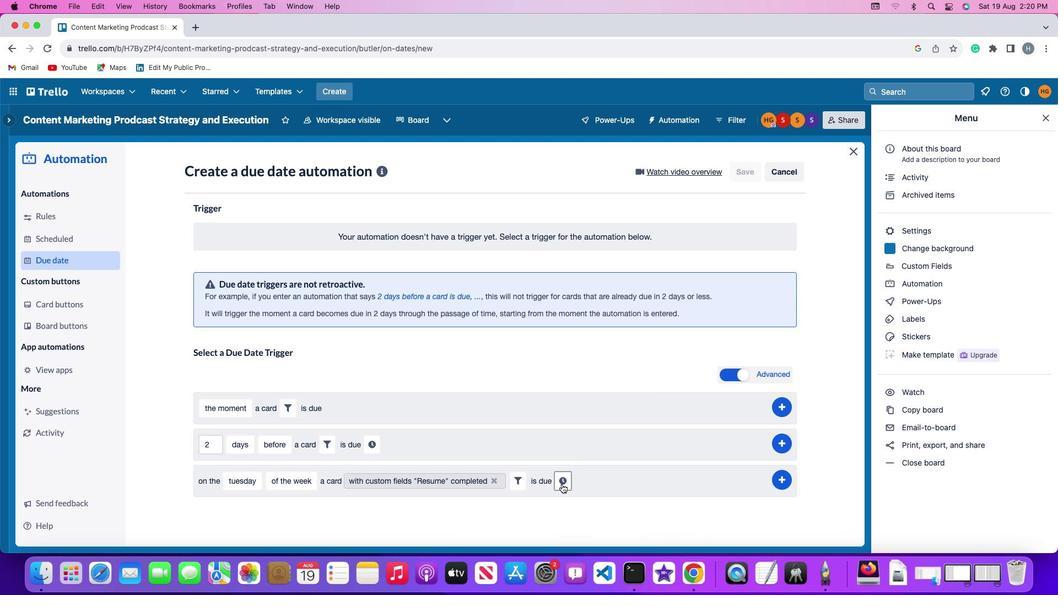 
Action: Mouse pressed left at (561, 482)
Screenshot: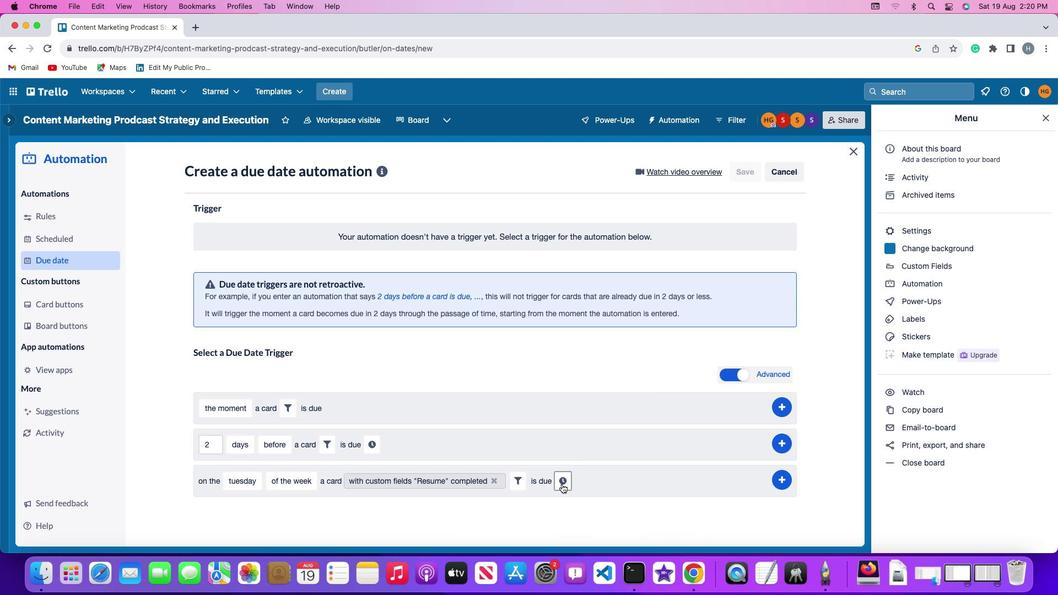 
Action: Mouse moved to (588, 482)
Screenshot: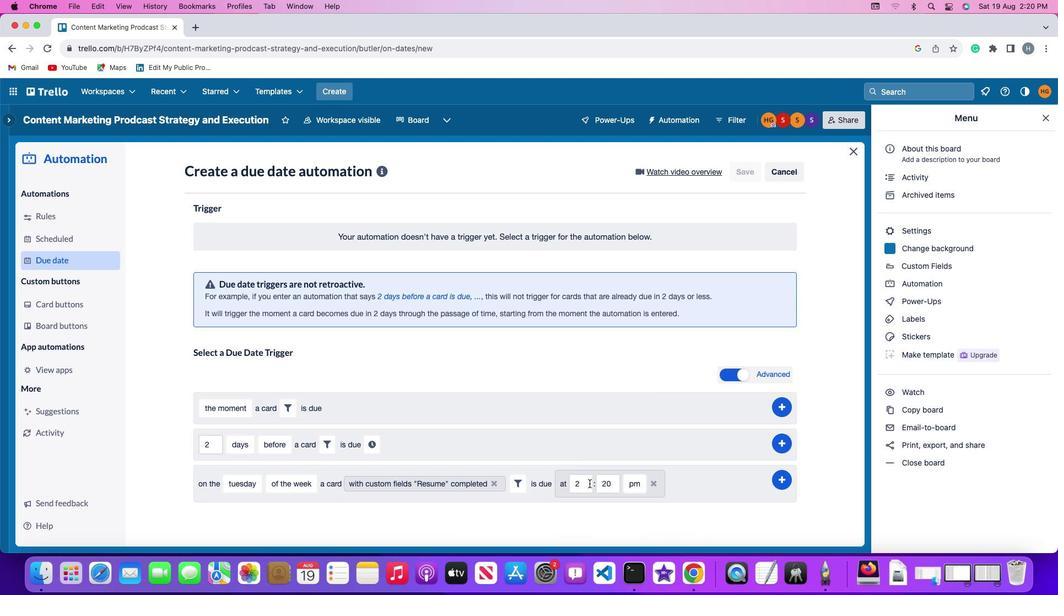 
Action: Mouse pressed left at (588, 482)
Screenshot: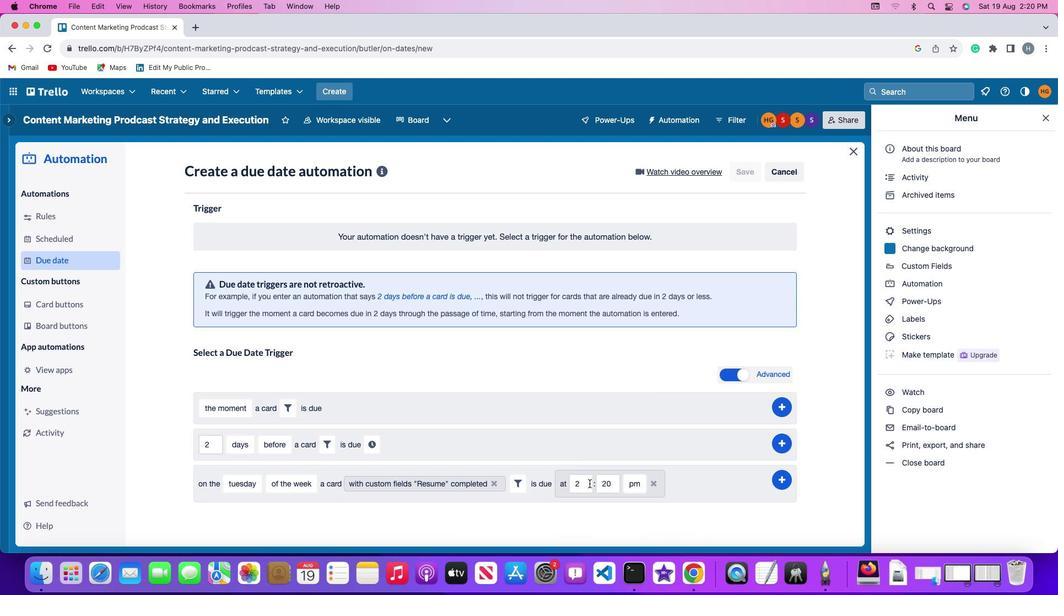 
Action: Mouse moved to (591, 482)
Screenshot: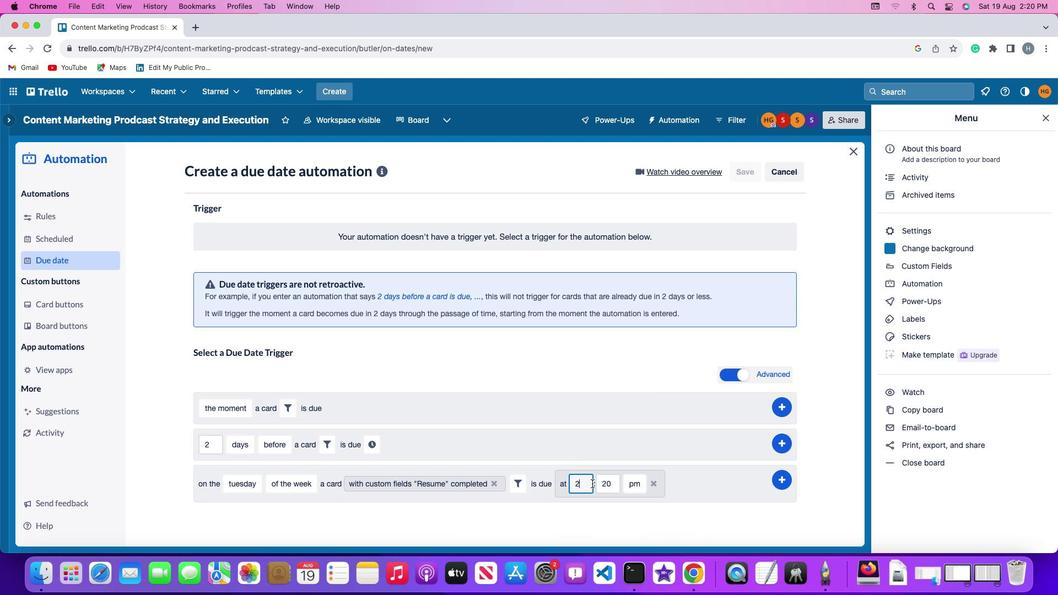 
Action: Key pressed Key.backspace'1''1'
Screenshot: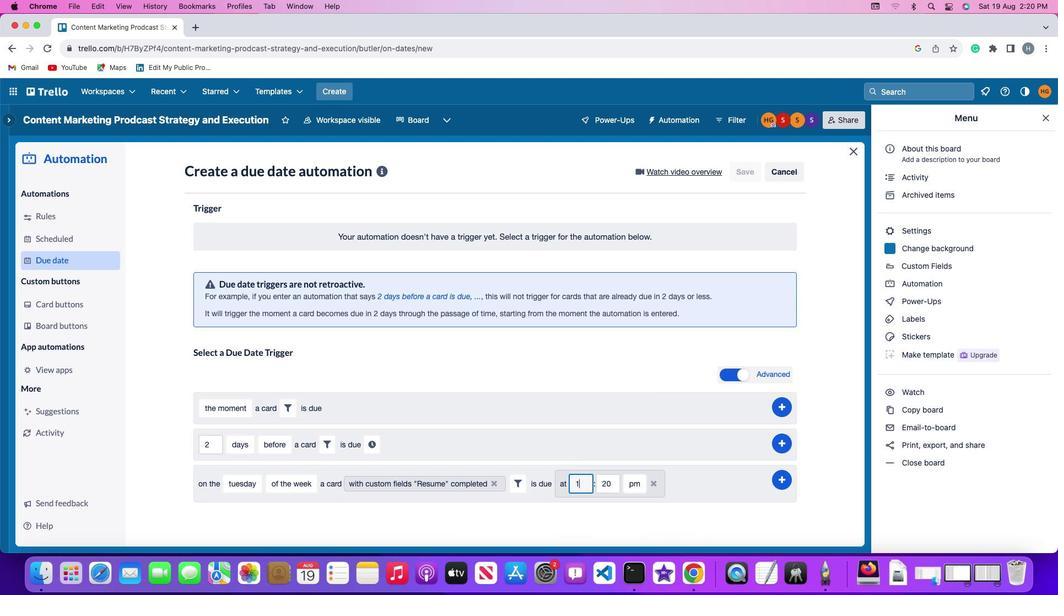 
Action: Mouse moved to (615, 484)
Screenshot: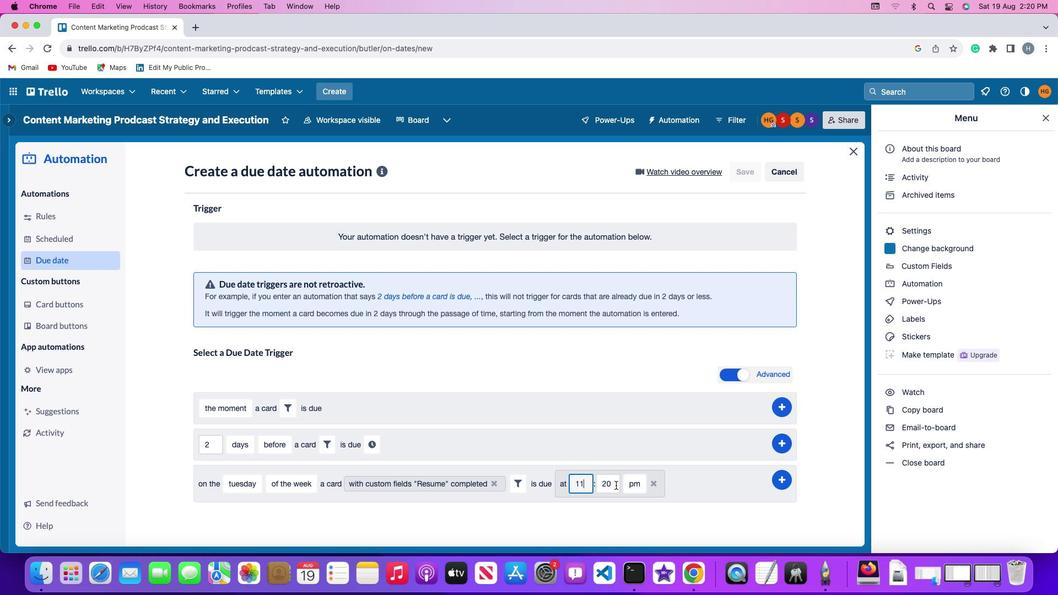 
Action: Mouse pressed left at (615, 484)
Screenshot: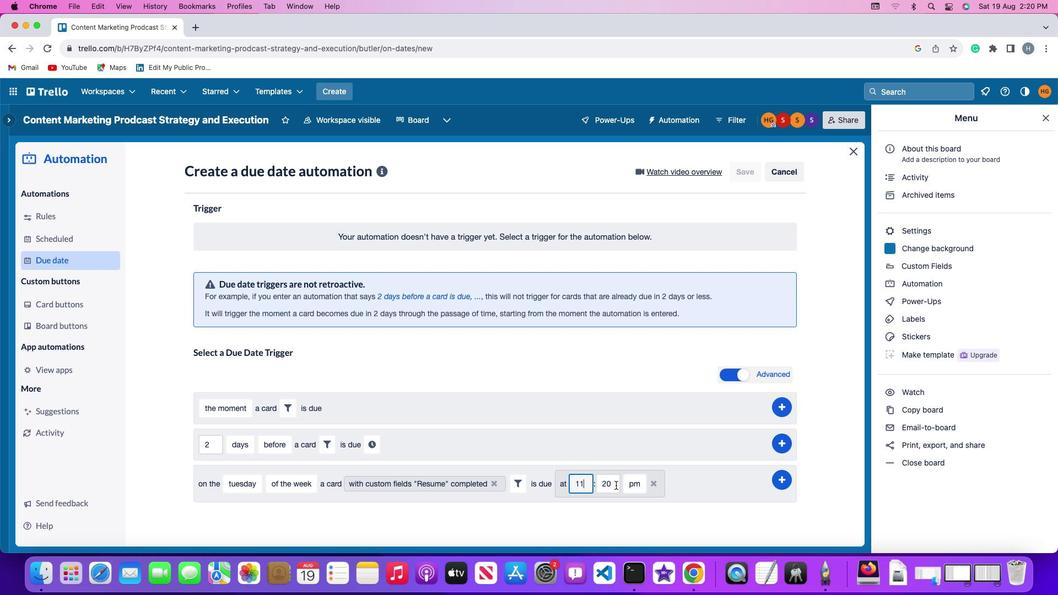 
Action: Key pressed Key.backspaceKey.backspace
Screenshot: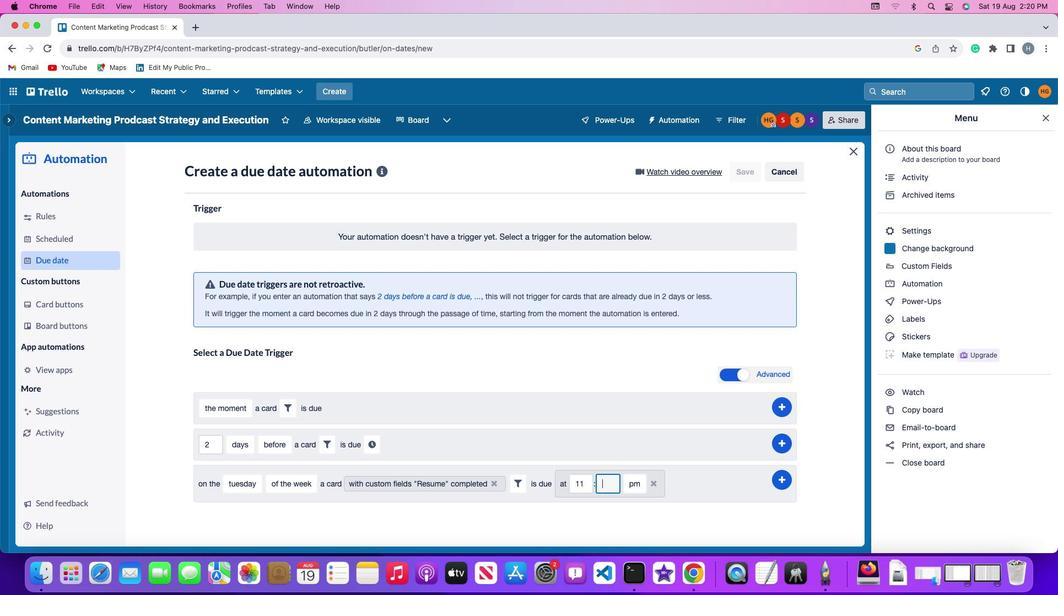 
Action: Mouse moved to (614, 484)
Screenshot: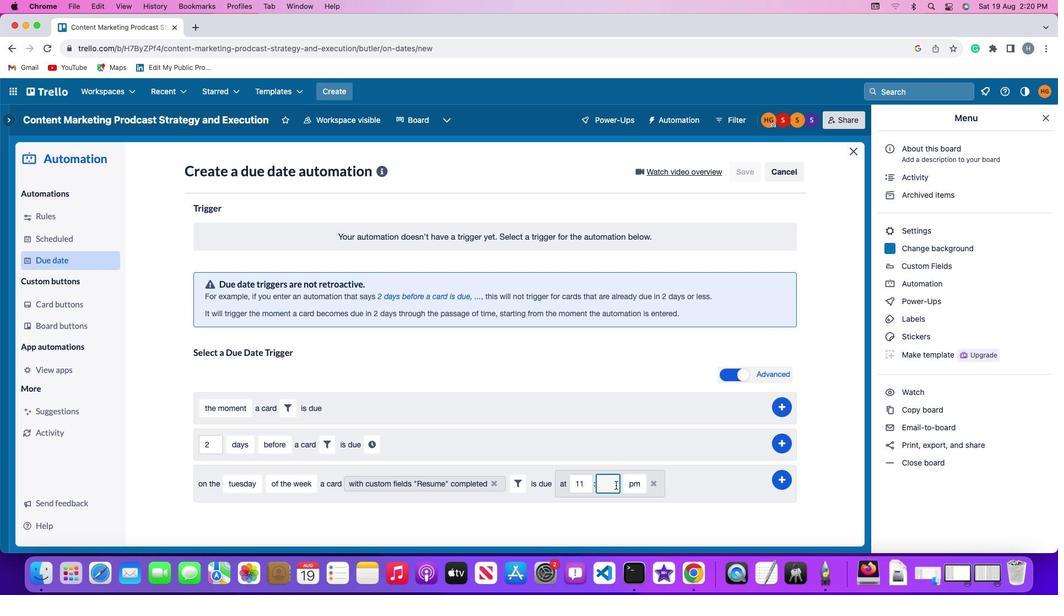 
Action: Key pressed '0''0'
Screenshot: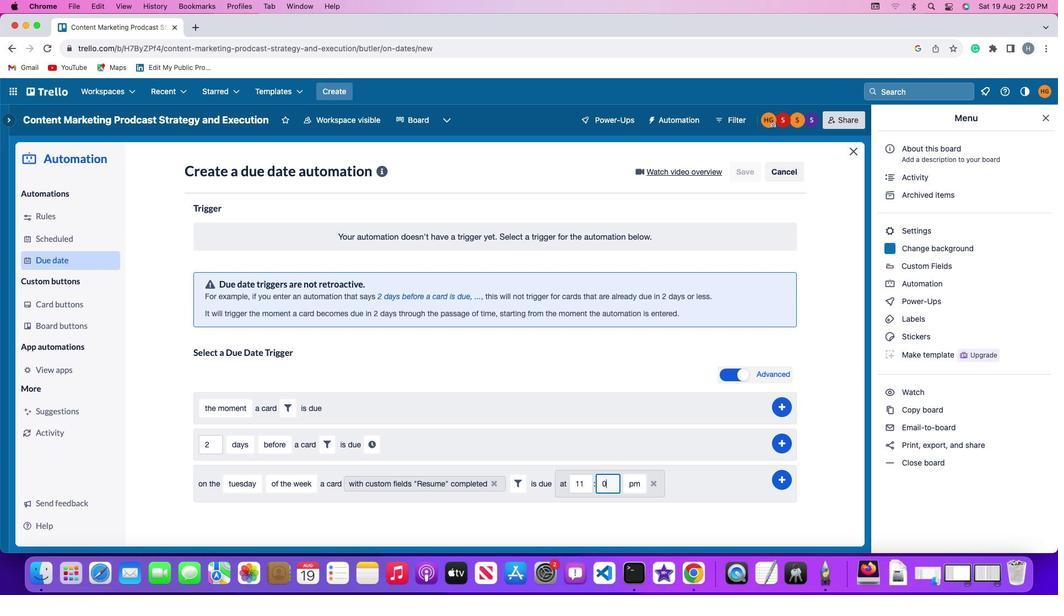 
Action: Mouse moved to (633, 482)
Screenshot: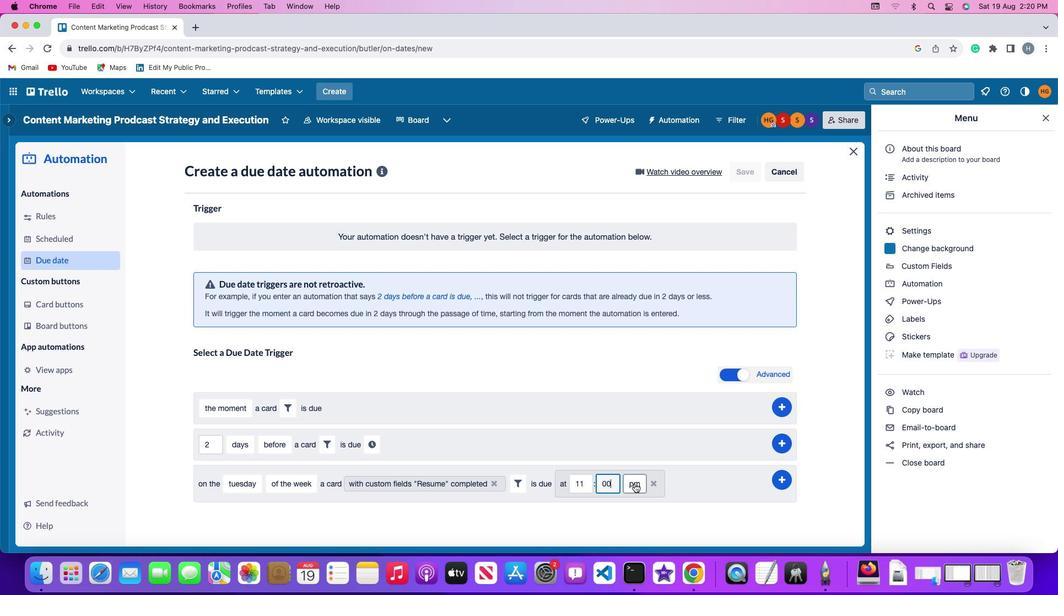 
Action: Mouse pressed left at (633, 482)
Screenshot: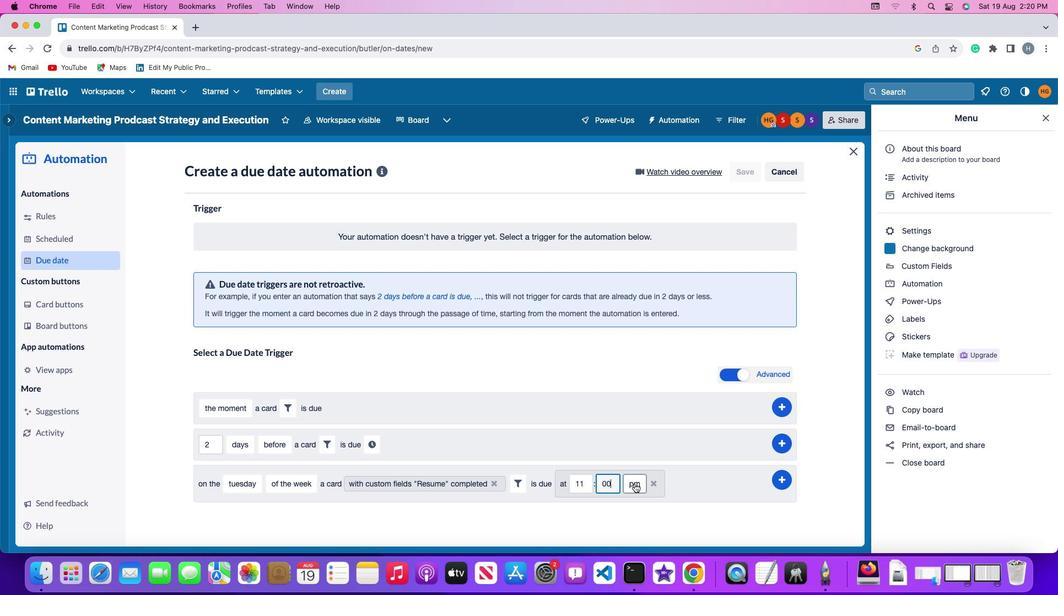 
Action: Mouse moved to (634, 500)
Screenshot: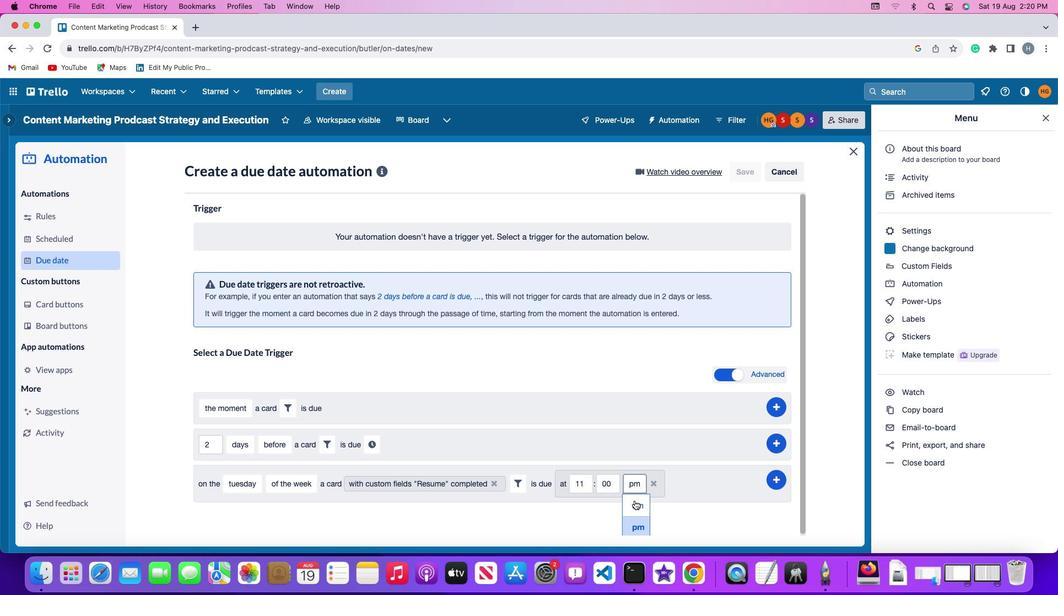 
Action: Mouse pressed left at (634, 500)
Screenshot: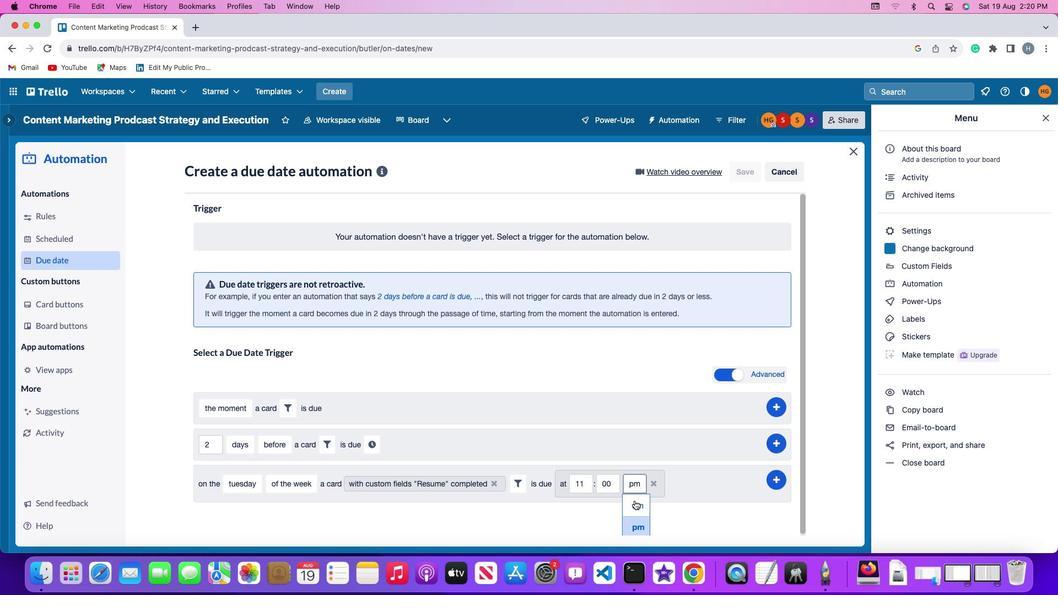 
Action: Mouse moved to (782, 477)
Screenshot: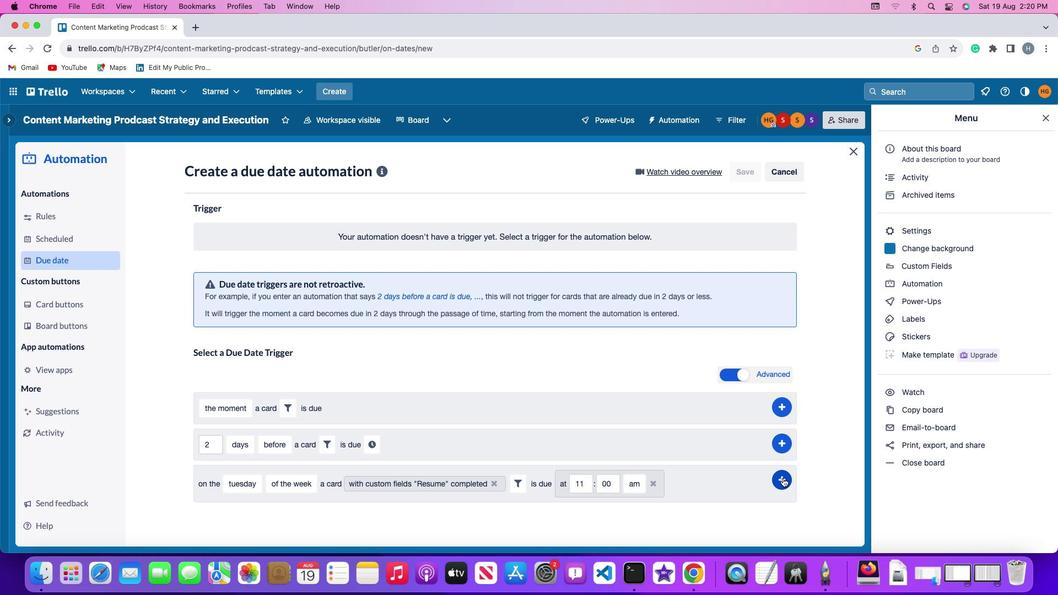 
Action: Mouse pressed left at (782, 477)
Screenshot: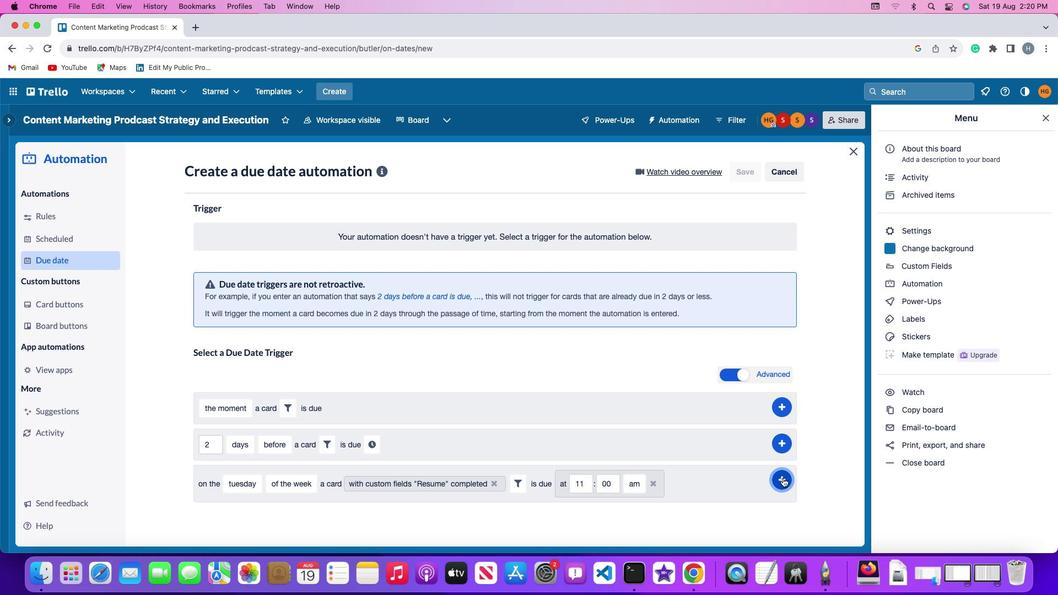 
Action: Mouse moved to (829, 392)
Screenshot: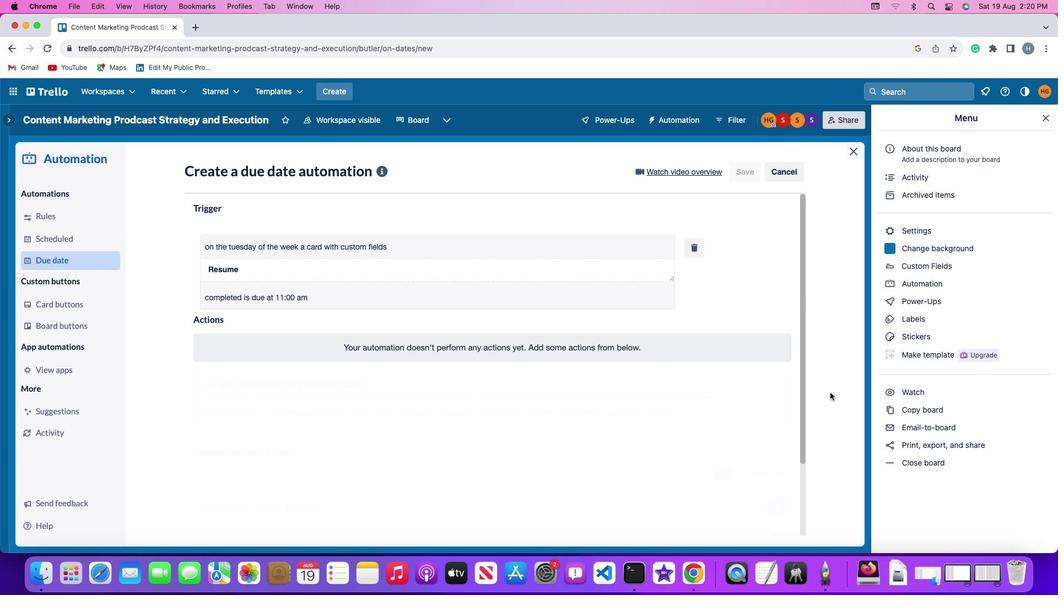 
